 Task: Look for products in the category "Fragrance" from Kate's Magik only.
Action: Mouse moved to (371, 164)
Screenshot: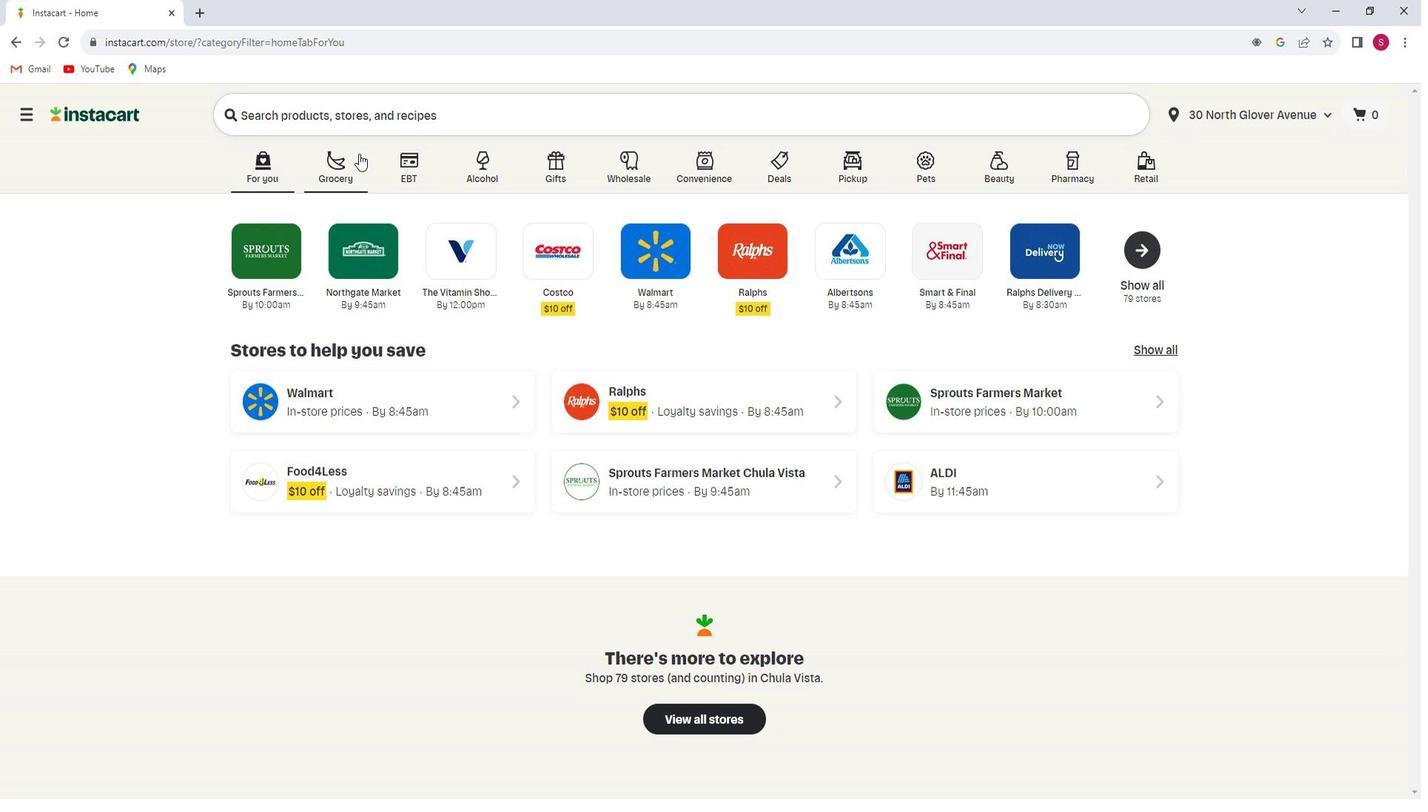 
Action: Mouse pressed left at (371, 164)
Screenshot: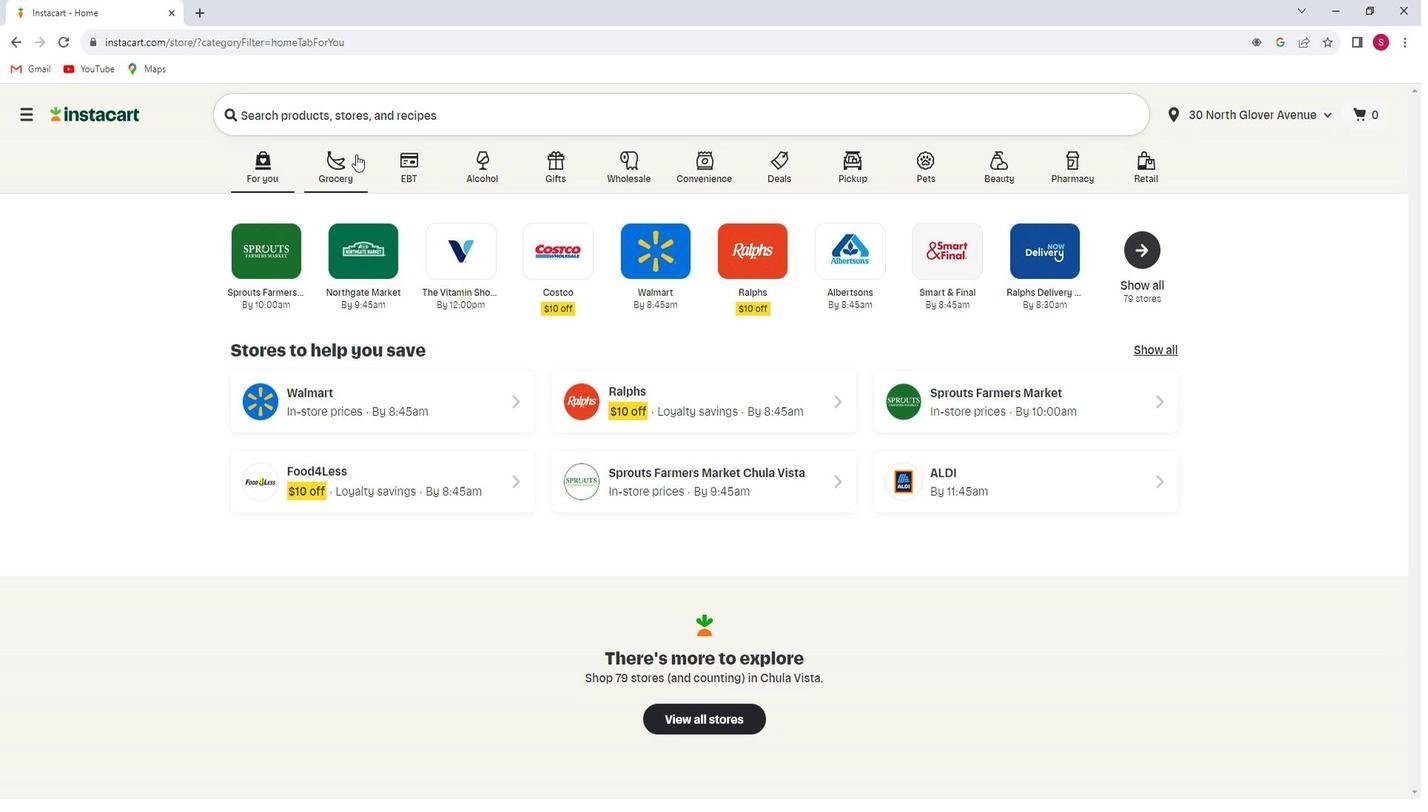 
Action: Mouse moved to (361, 429)
Screenshot: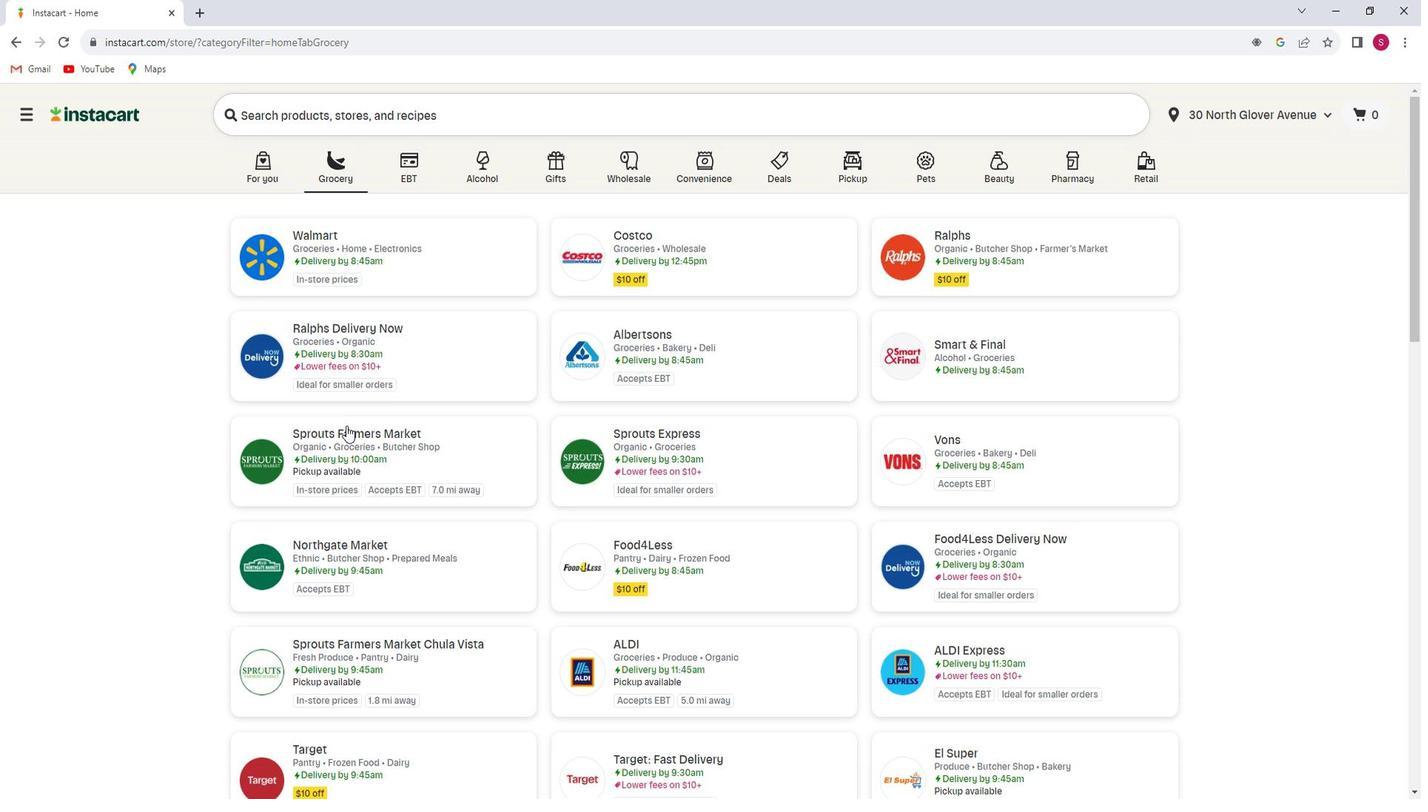 
Action: Mouse pressed left at (361, 429)
Screenshot: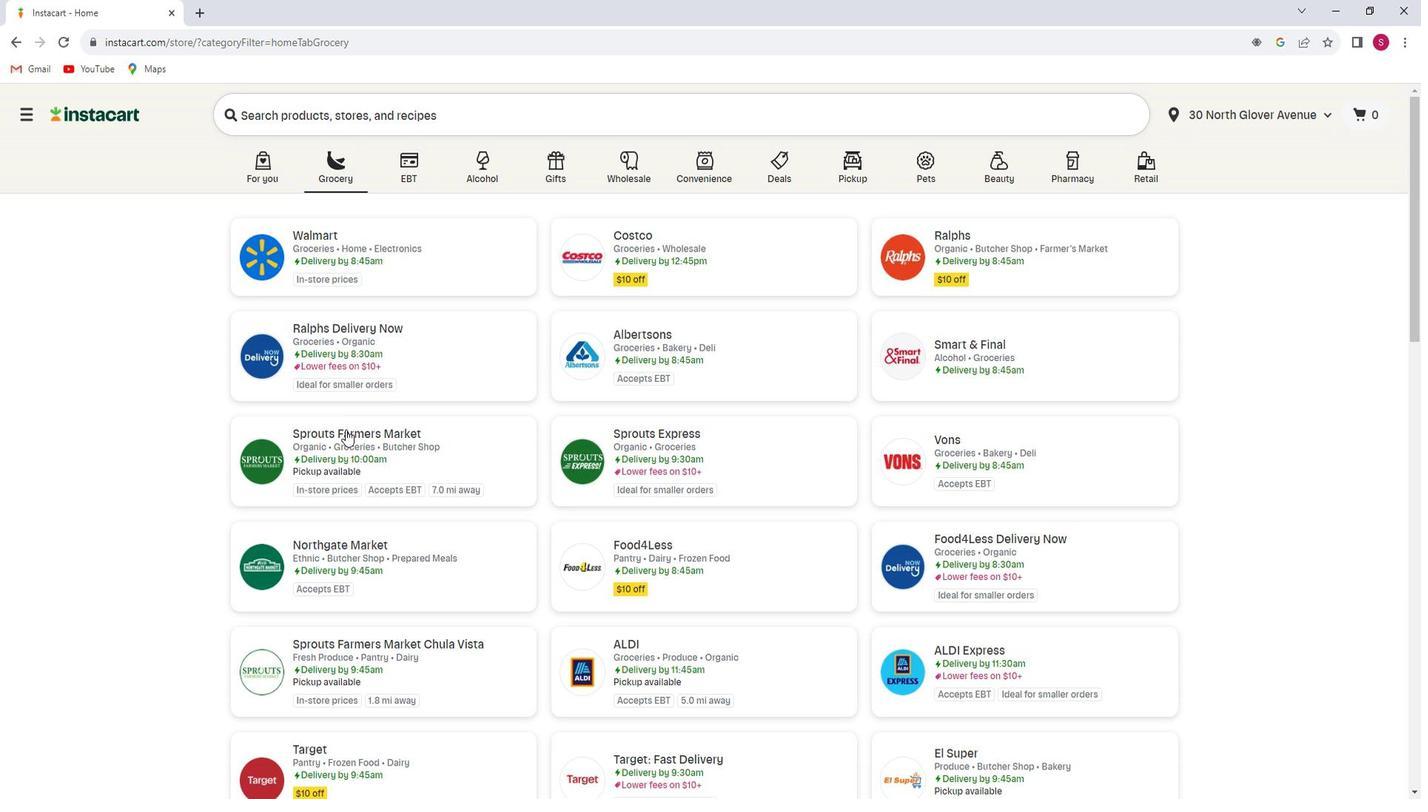 
Action: Mouse moved to (105, 502)
Screenshot: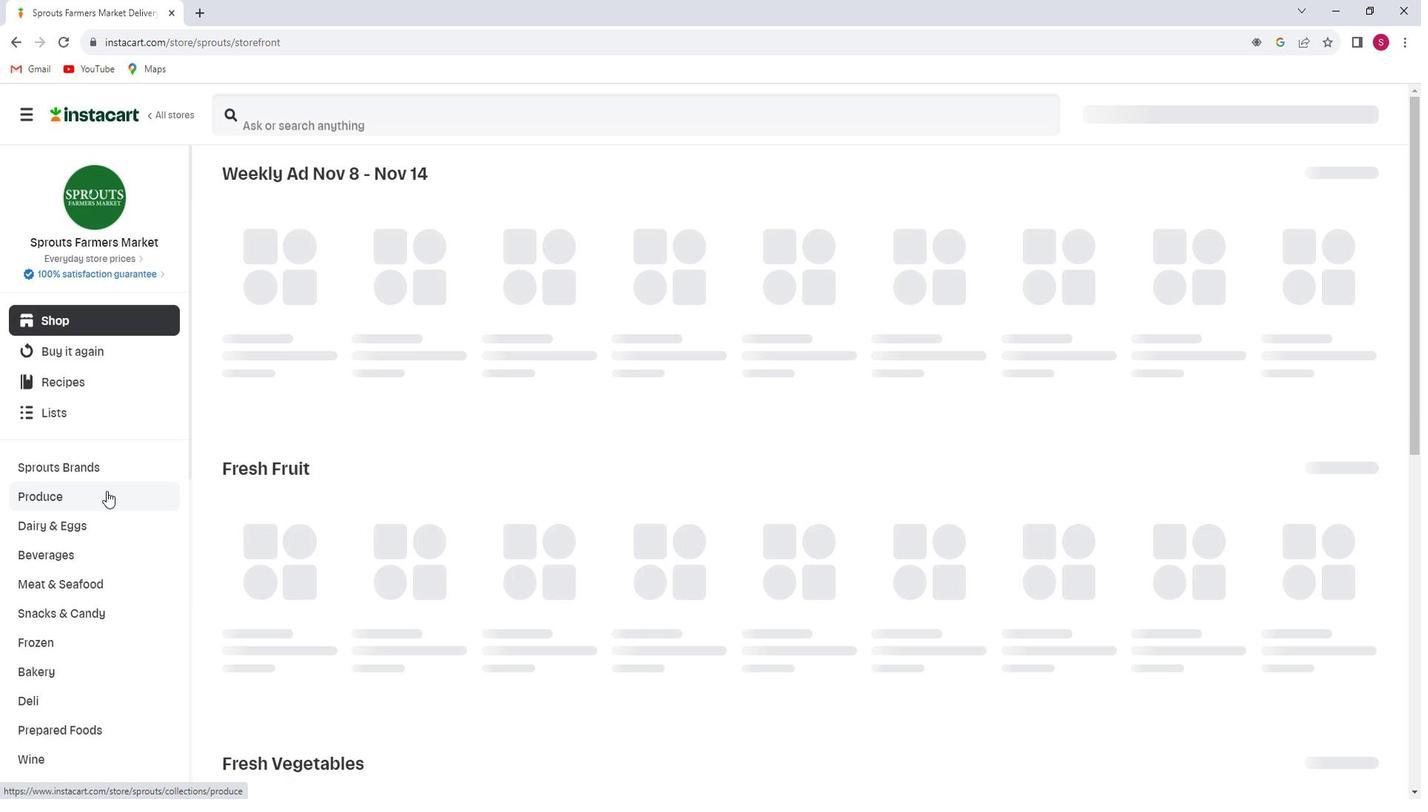 
Action: Mouse scrolled (105, 501) with delta (0, 0)
Screenshot: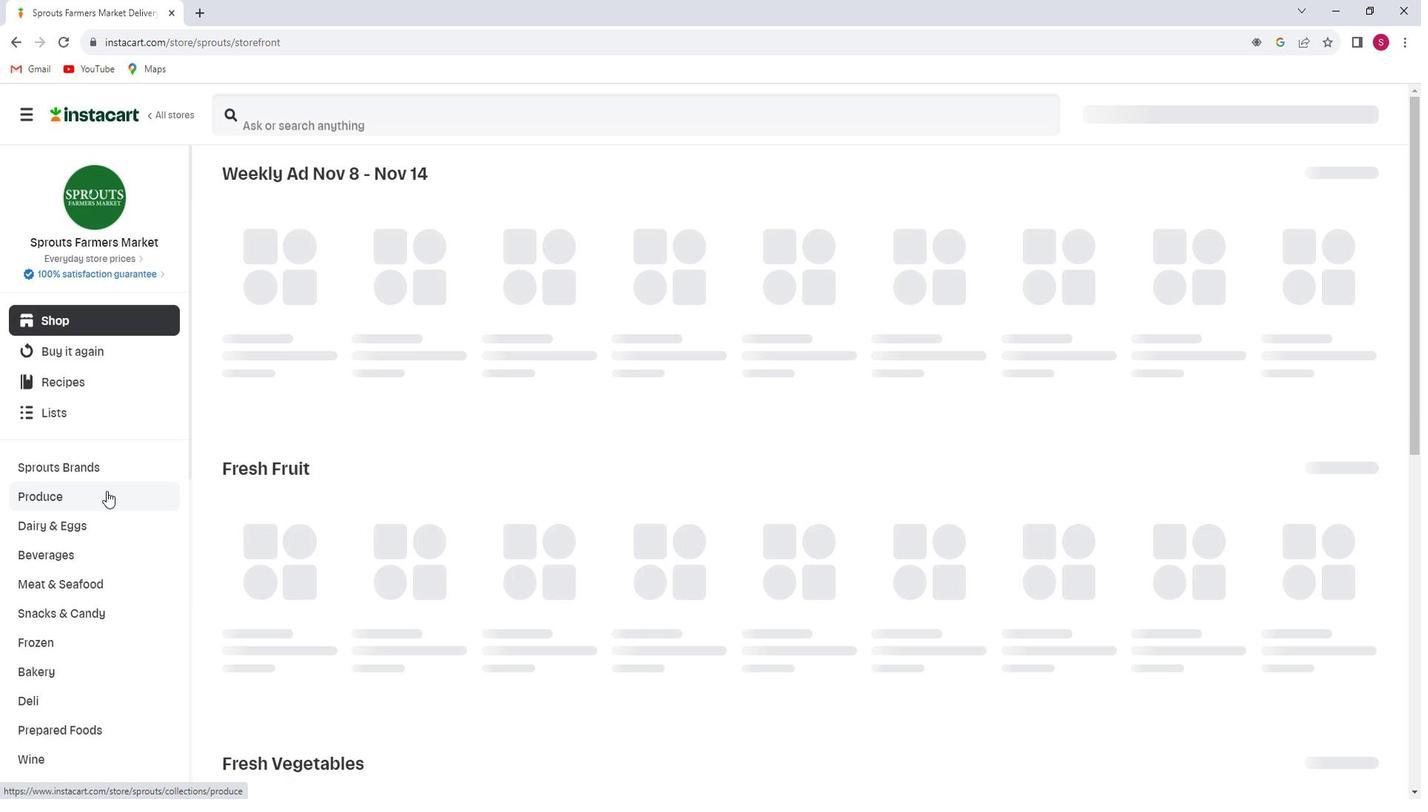 
Action: Mouse moved to (102, 508)
Screenshot: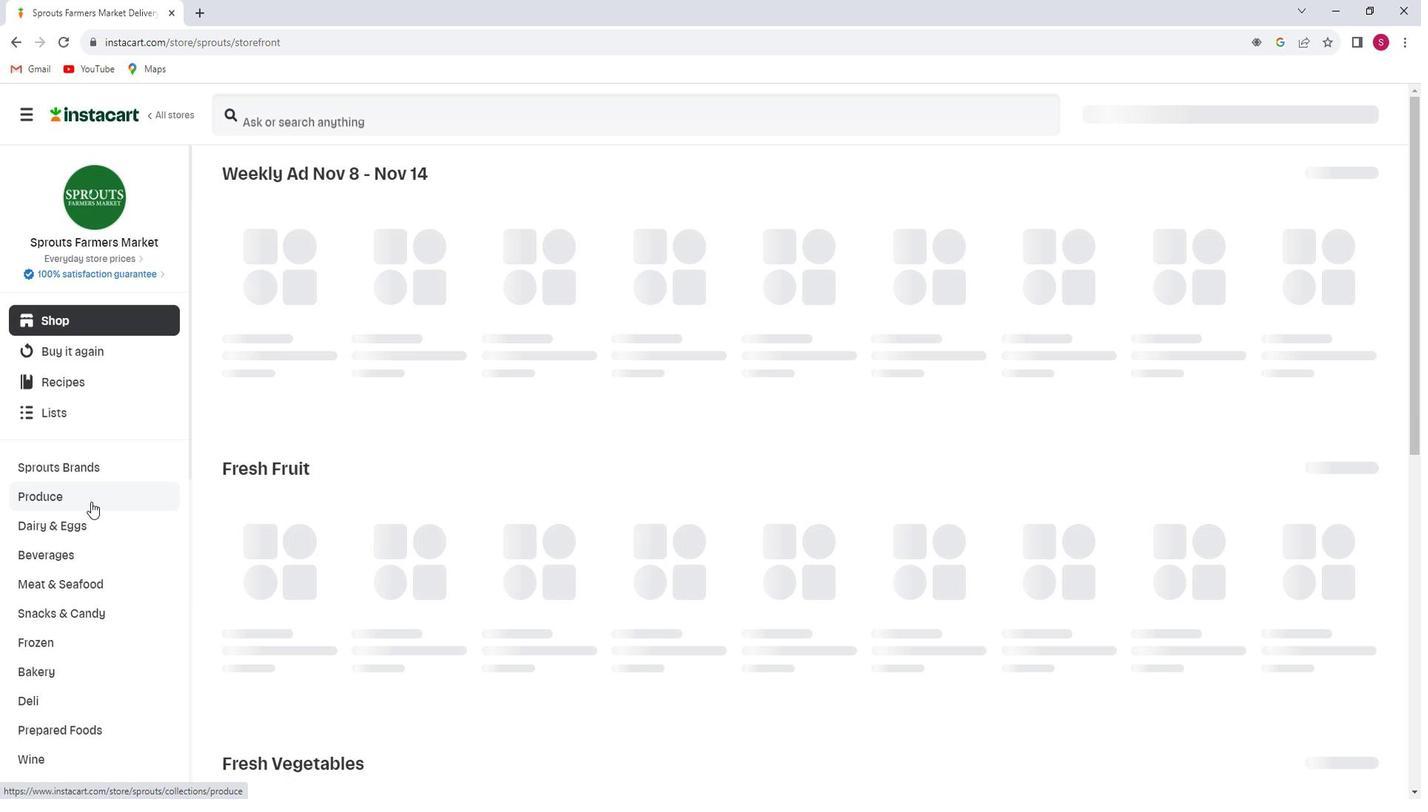 
Action: Mouse scrolled (102, 507) with delta (0, 0)
Screenshot: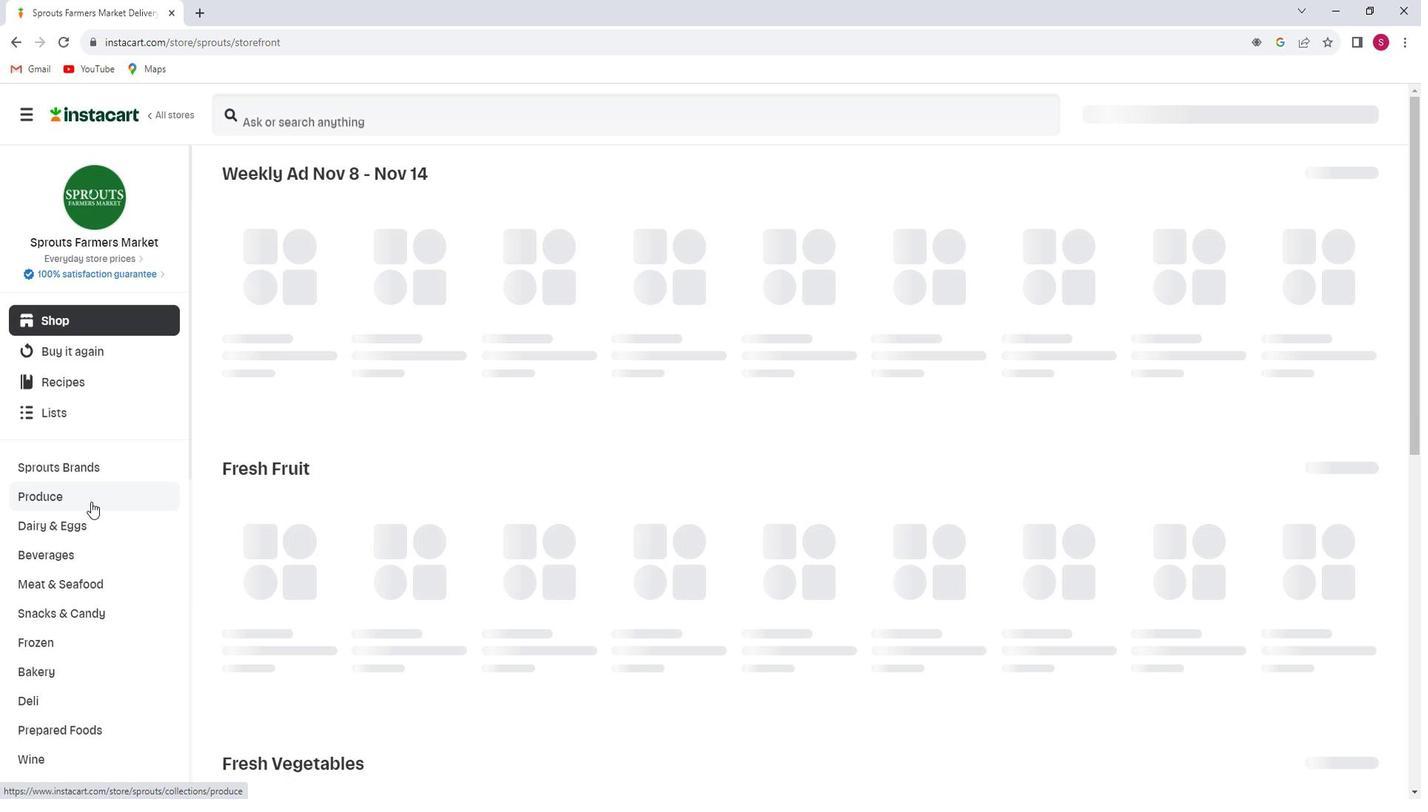 
Action: Mouse scrolled (102, 507) with delta (0, 0)
Screenshot: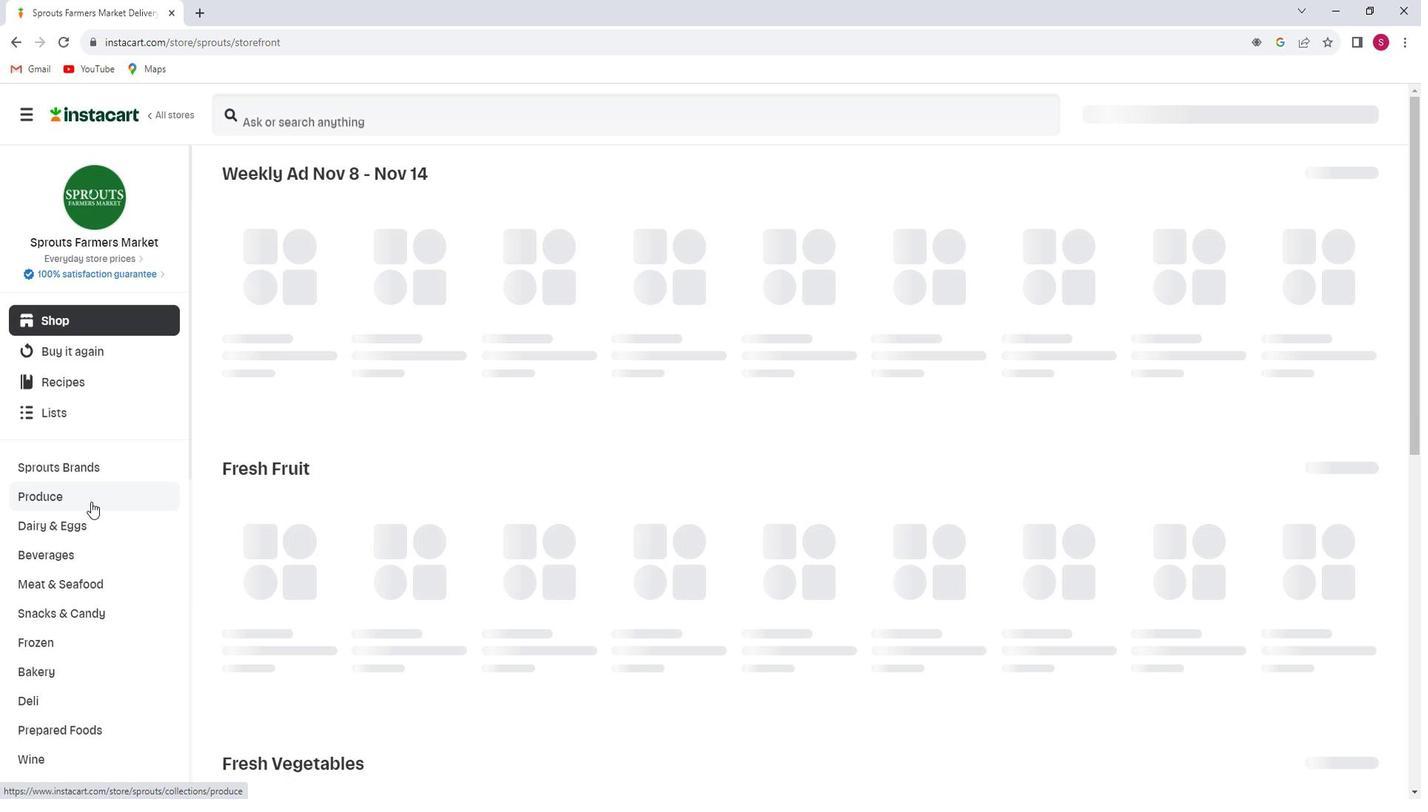 
Action: Mouse scrolled (102, 507) with delta (0, 0)
Screenshot: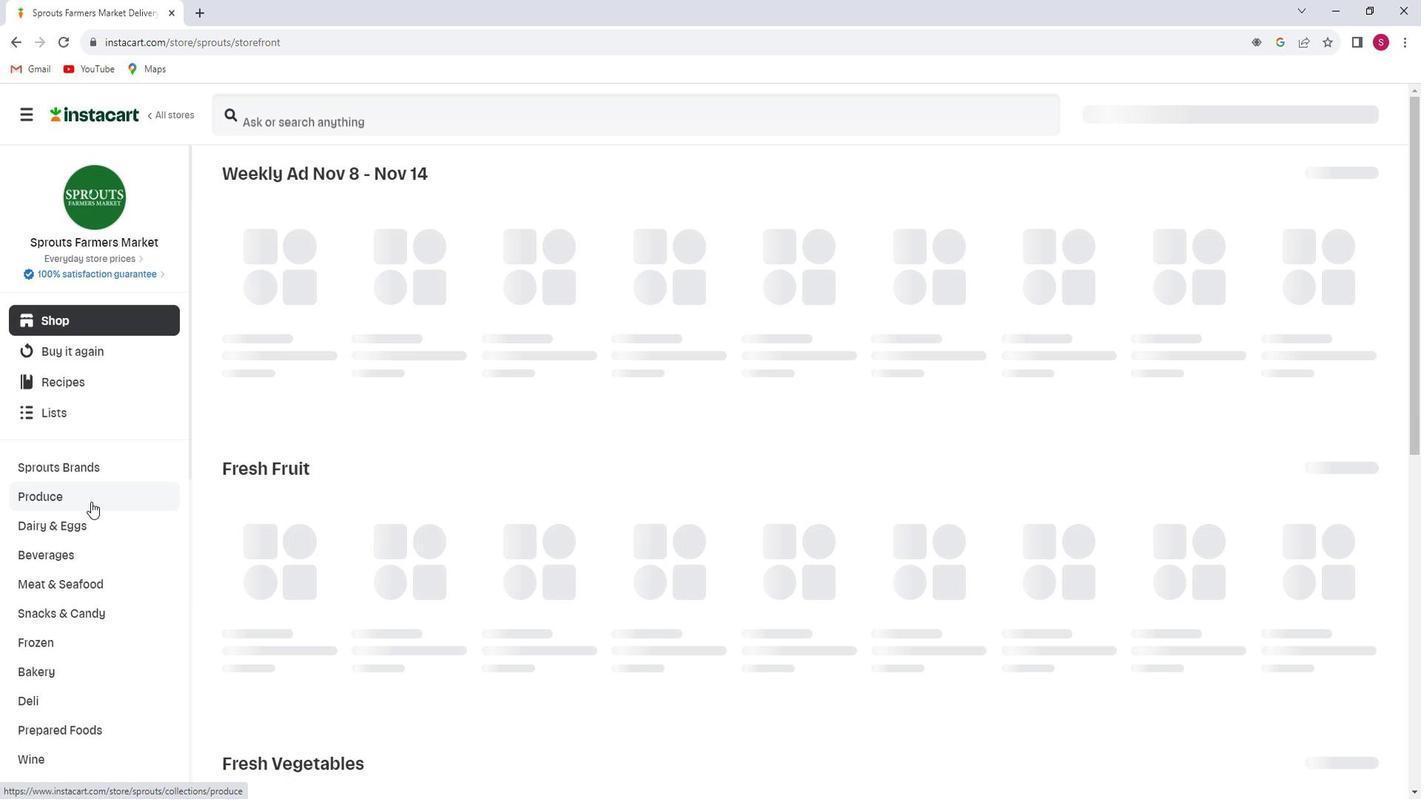 
Action: Mouse moved to (102, 509)
Screenshot: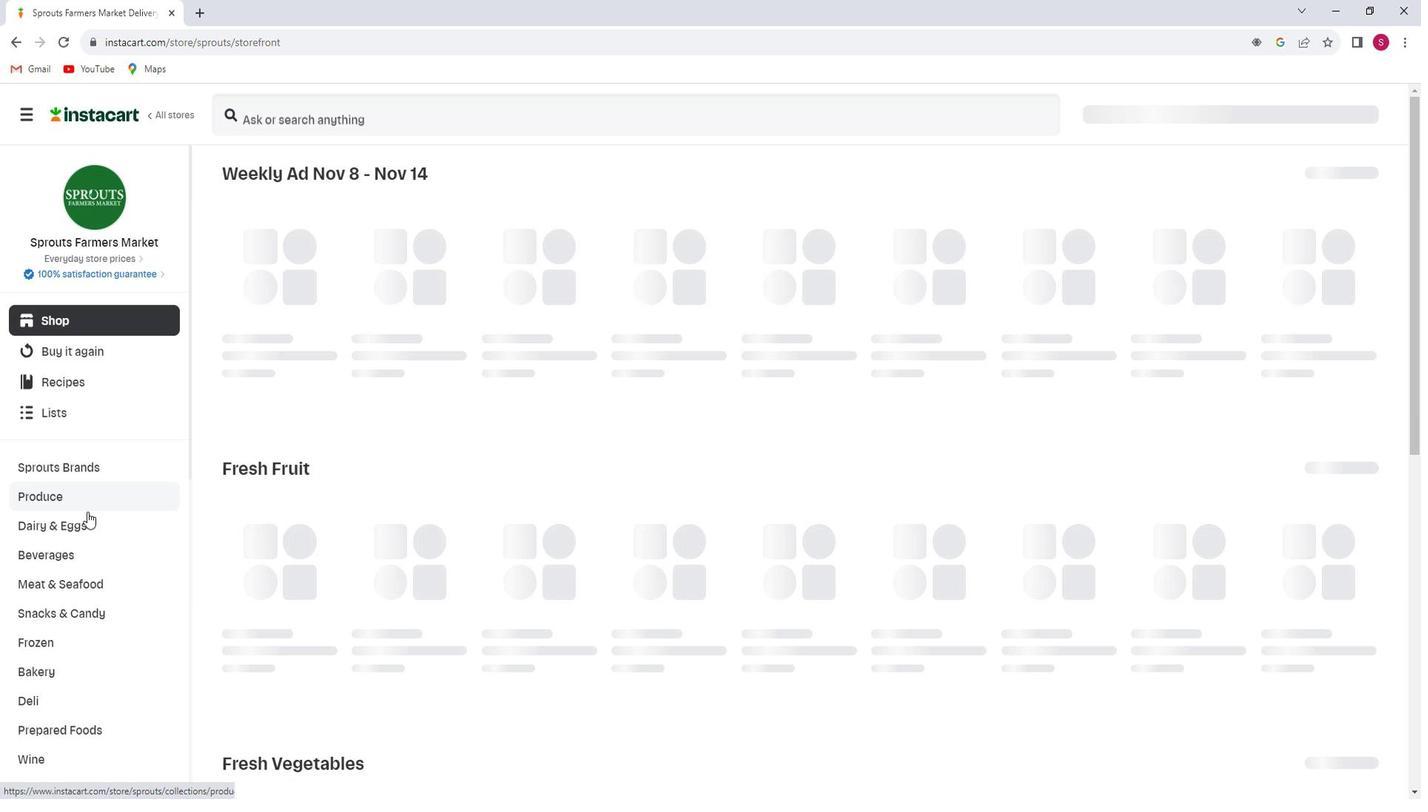 
Action: Mouse scrolled (102, 508) with delta (0, 0)
Screenshot: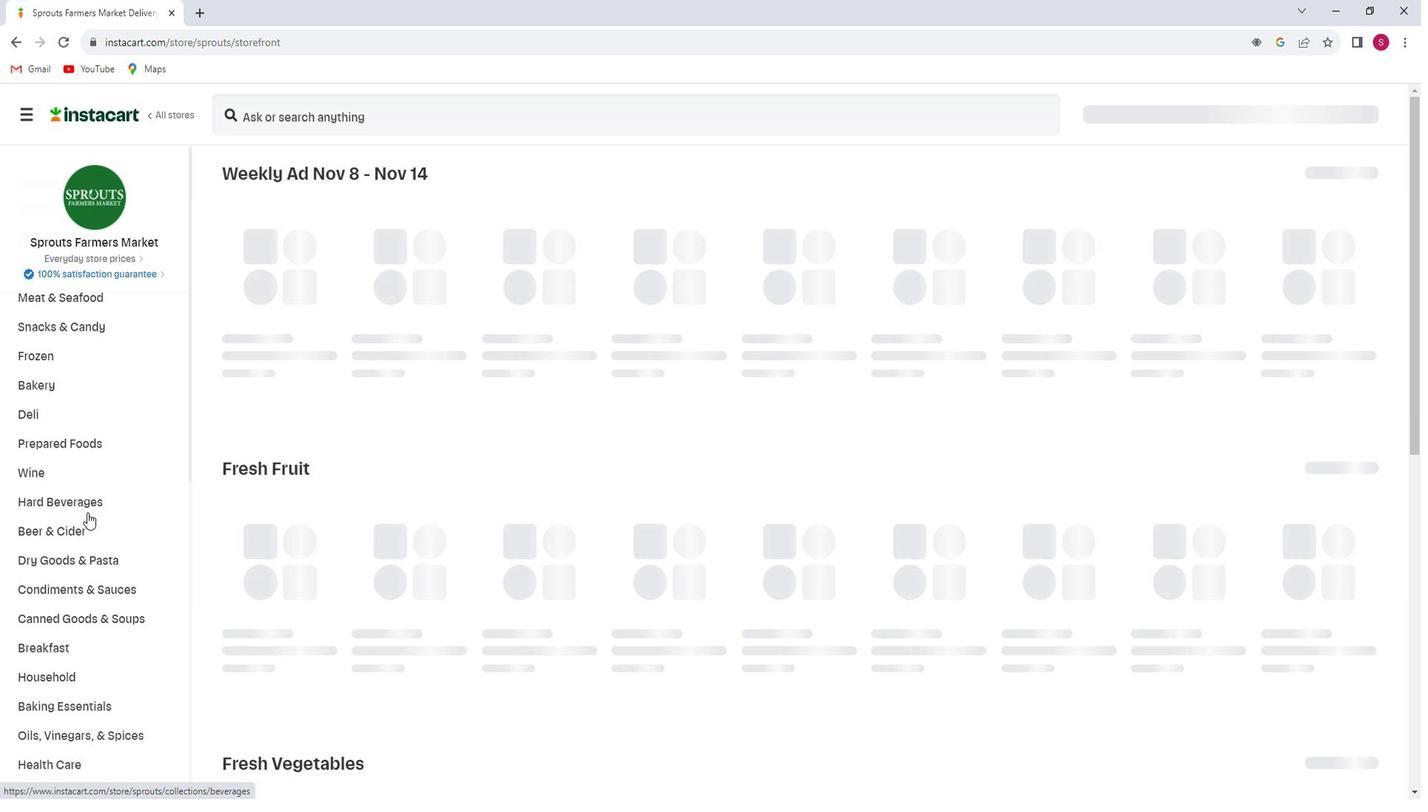 
Action: Mouse scrolled (102, 508) with delta (0, 0)
Screenshot: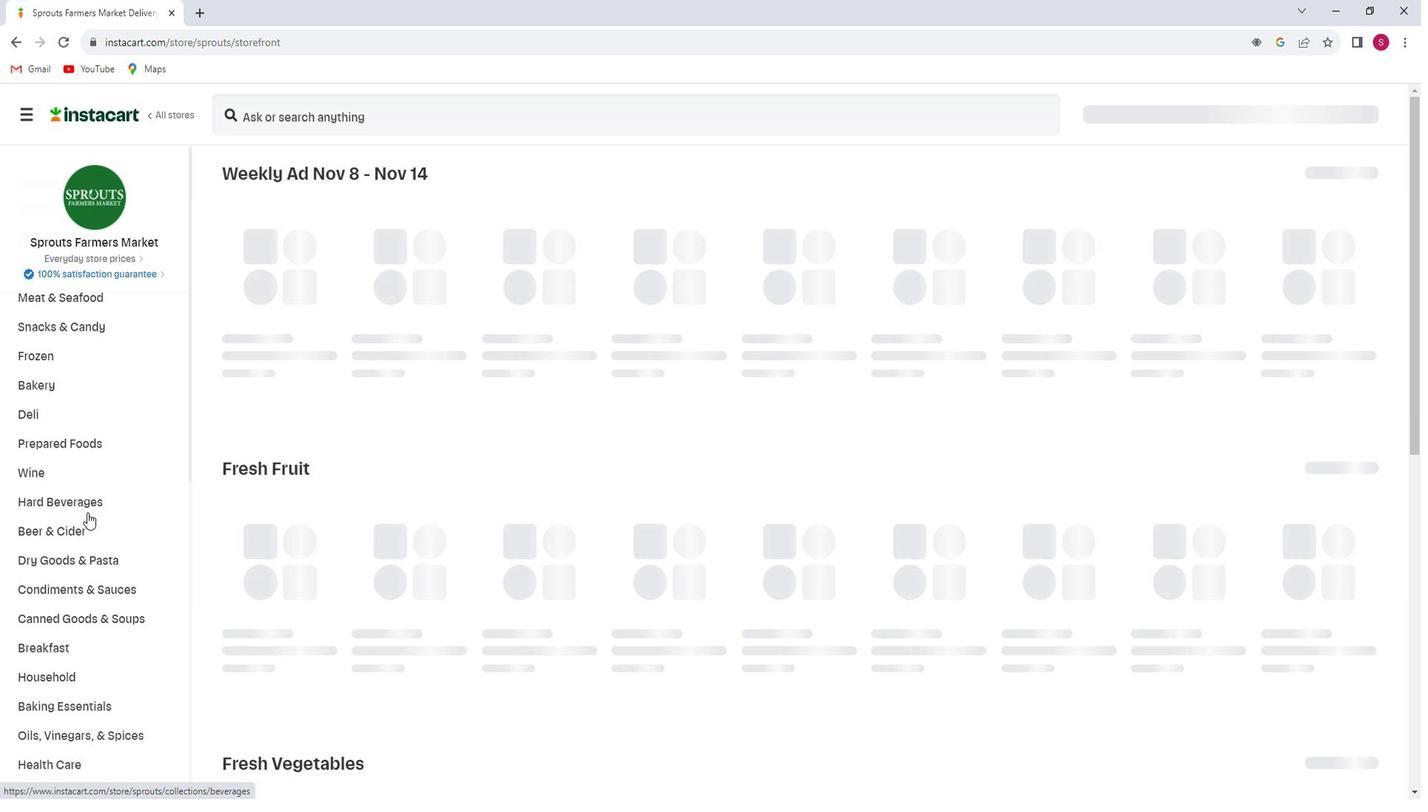 
Action: Mouse scrolled (102, 508) with delta (0, 0)
Screenshot: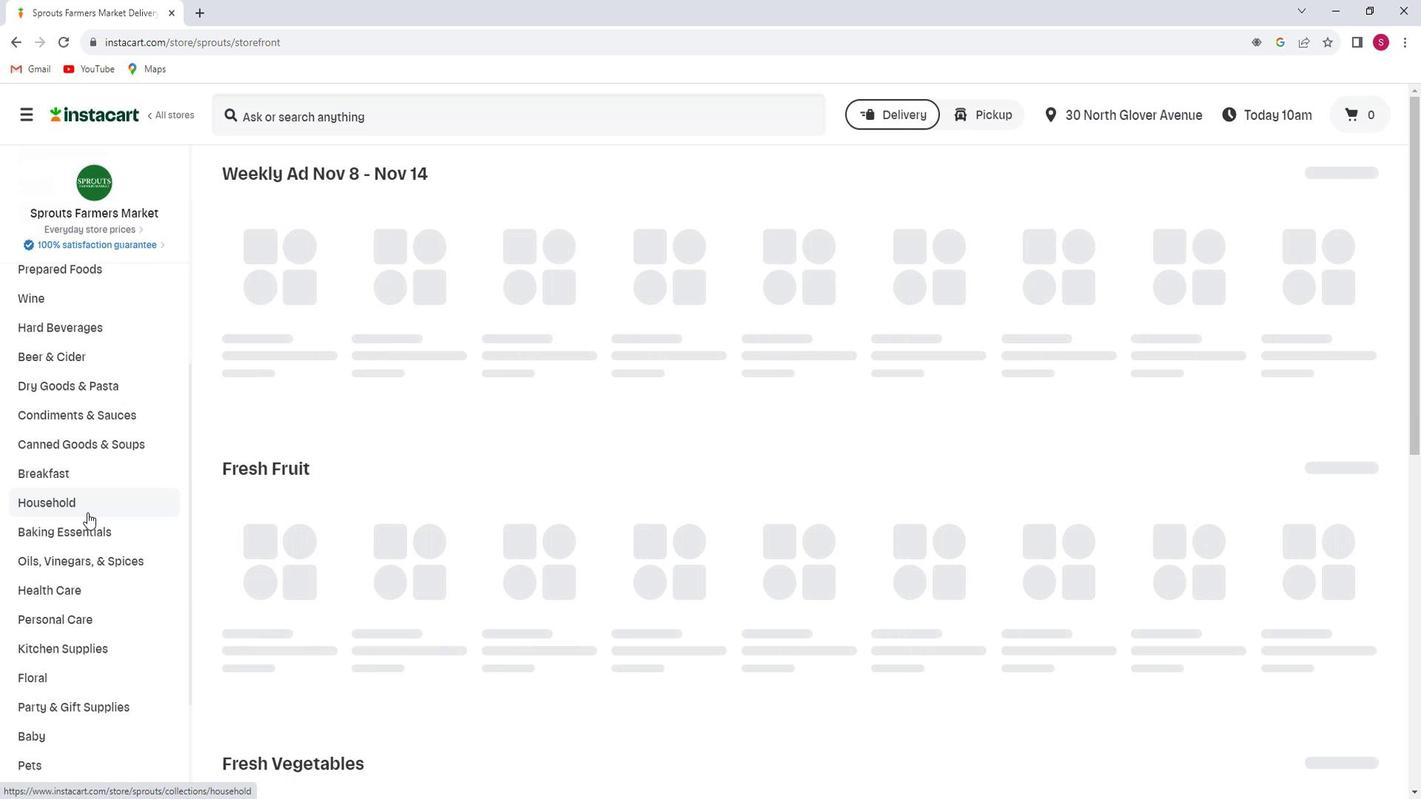 
Action: Mouse scrolled (102, 508) with delta (0, 0)
Screenshot: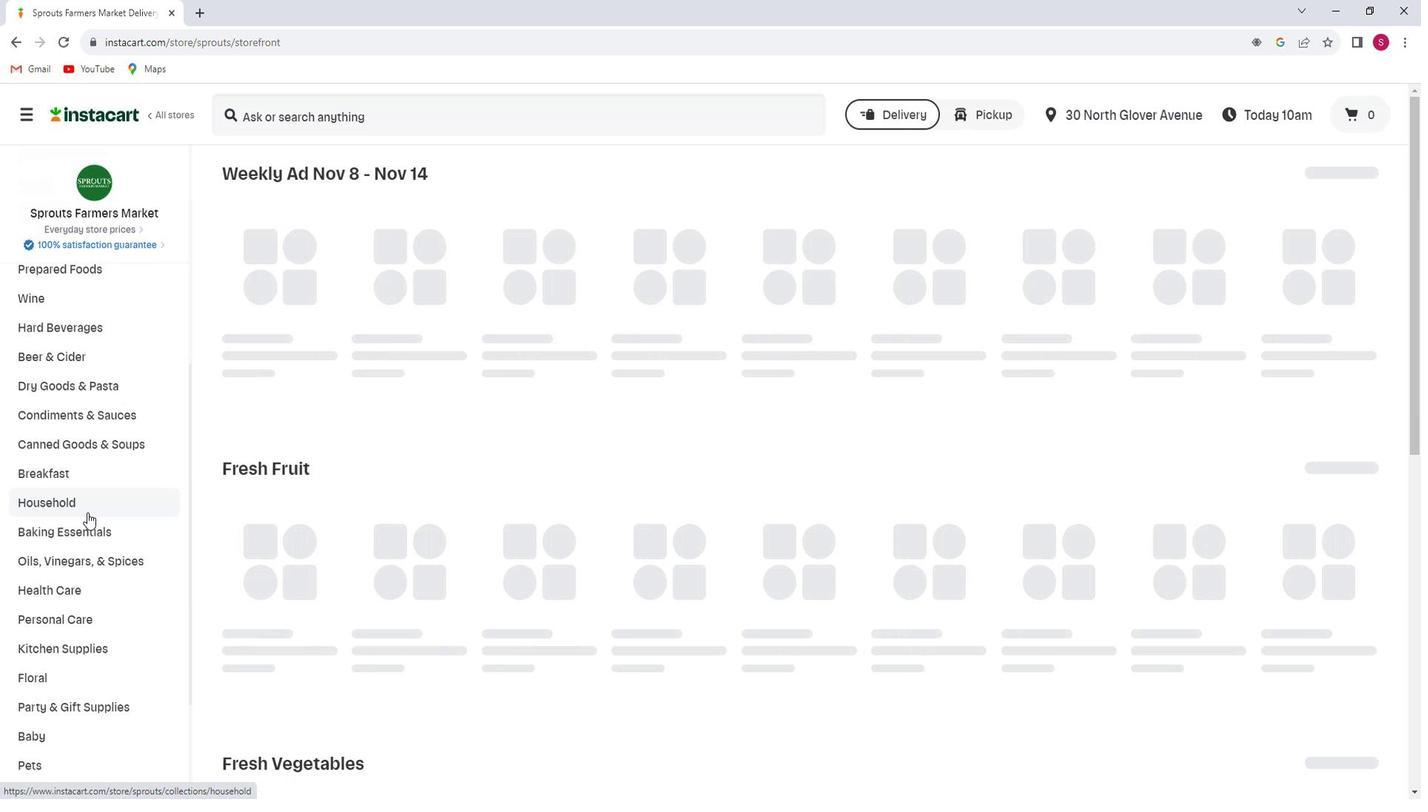 
Action: Mouse moved to (125, 464)
Screenshot: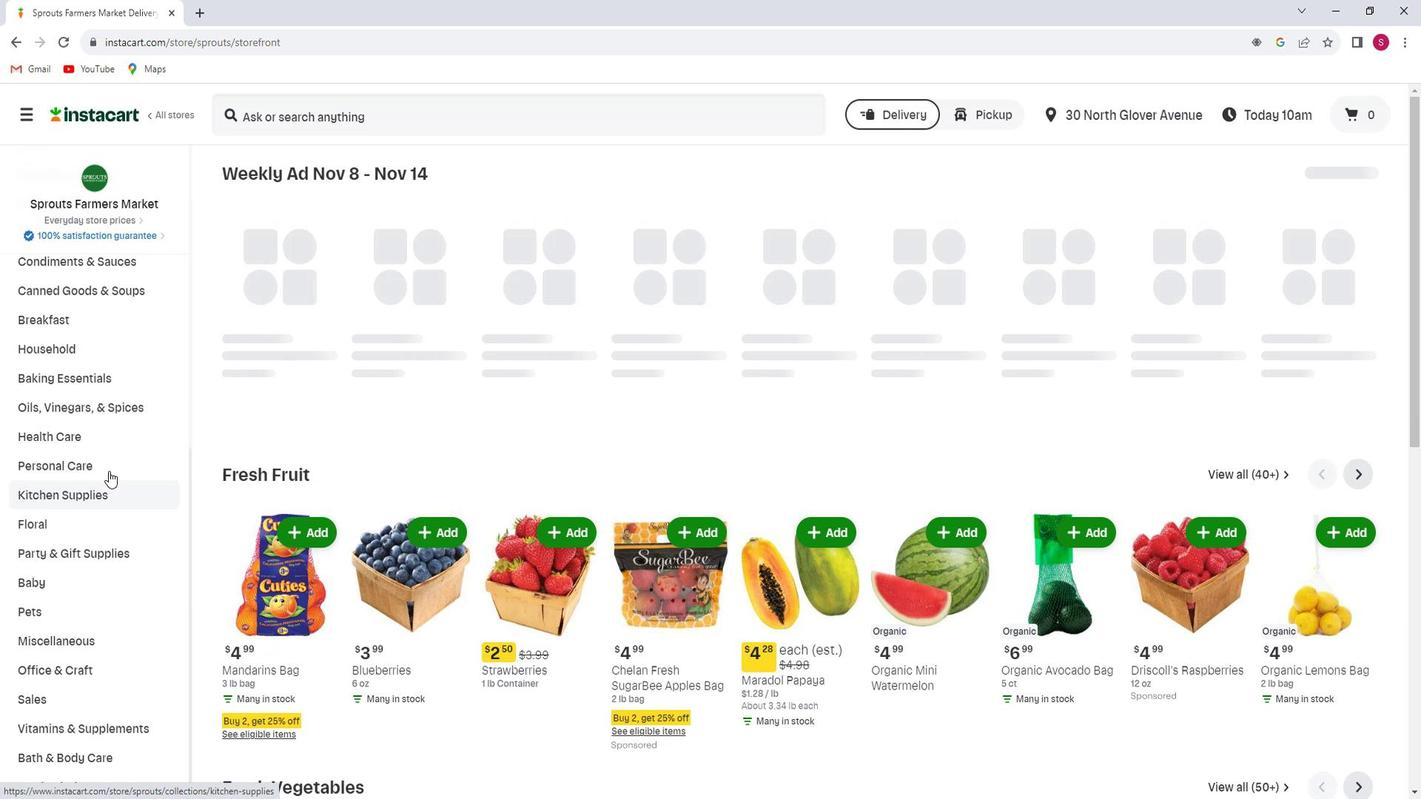 
Action: Mouse pressed left at (125, 464)
Screenshot: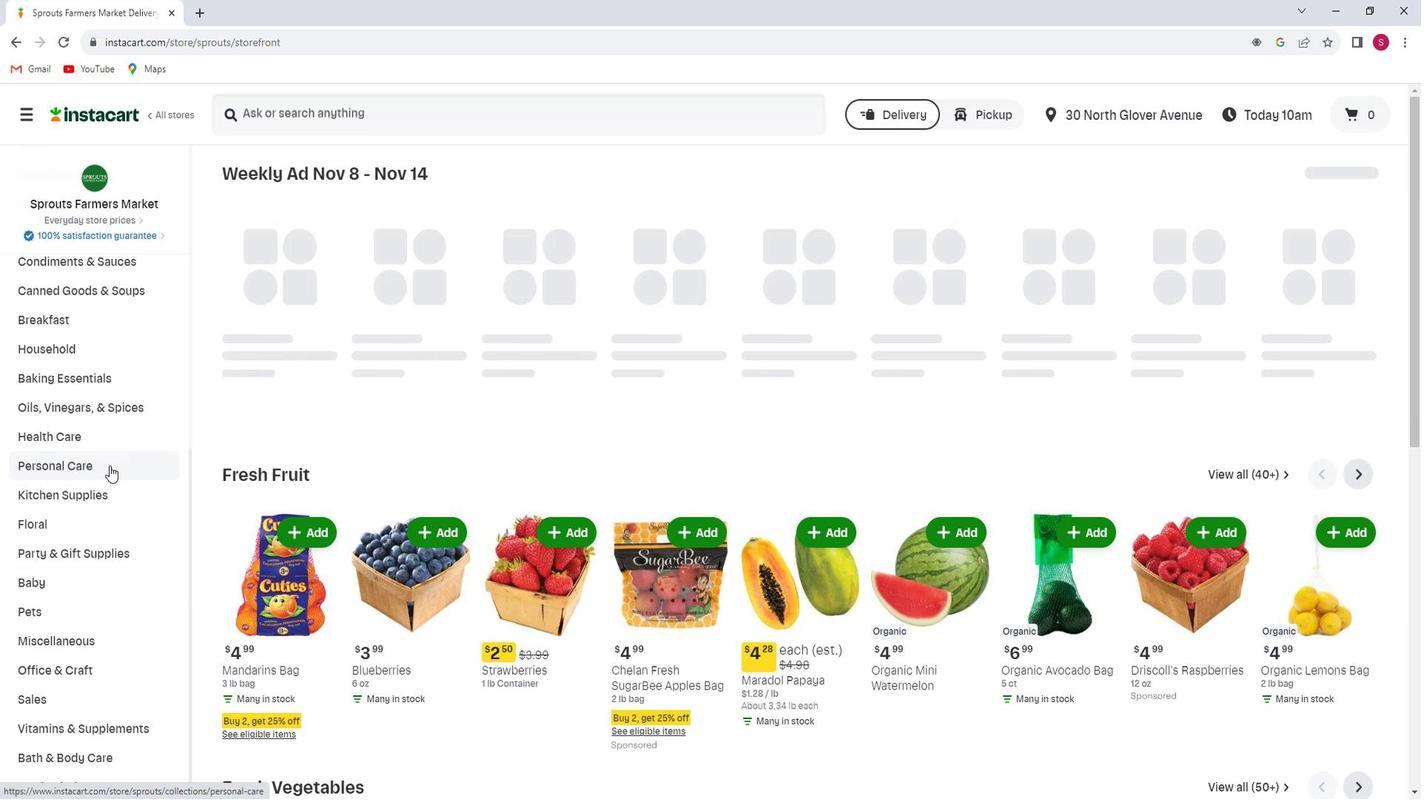 
Action: Mouse moved to (1284, 396)
Screenshot: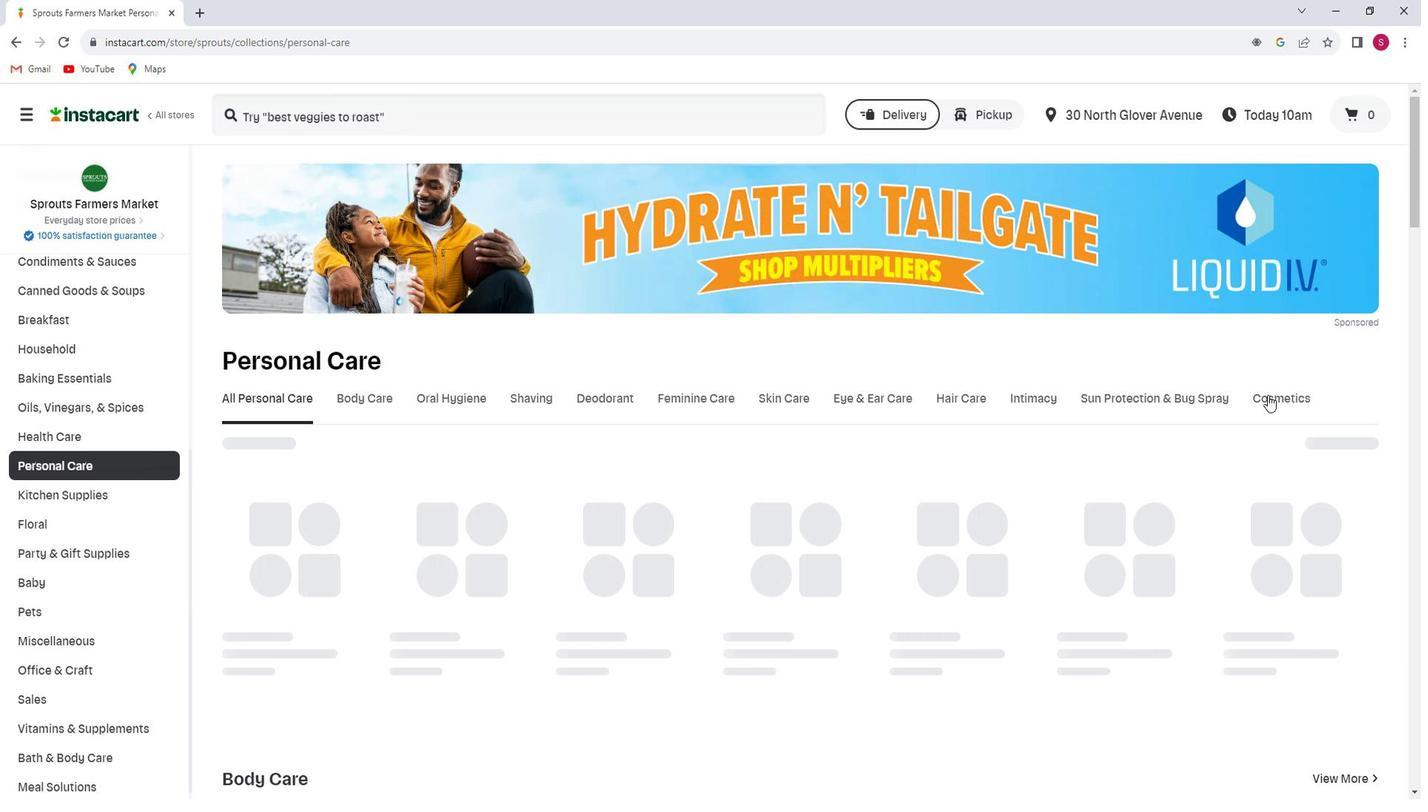 
Action: Mouse pressed left at (1284, 396)
Screenshot: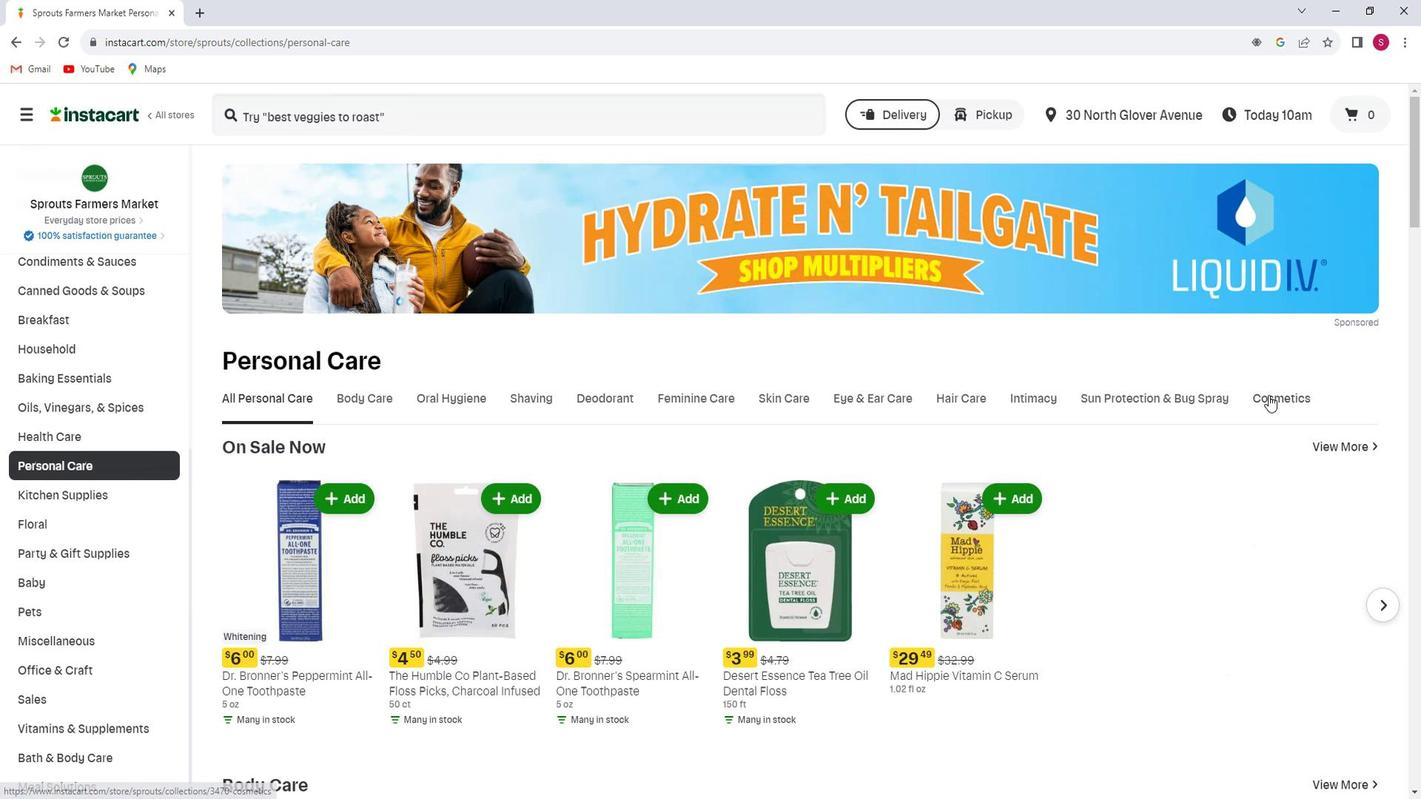 
Action: Mouse moved to (581, 299)
Screenshot: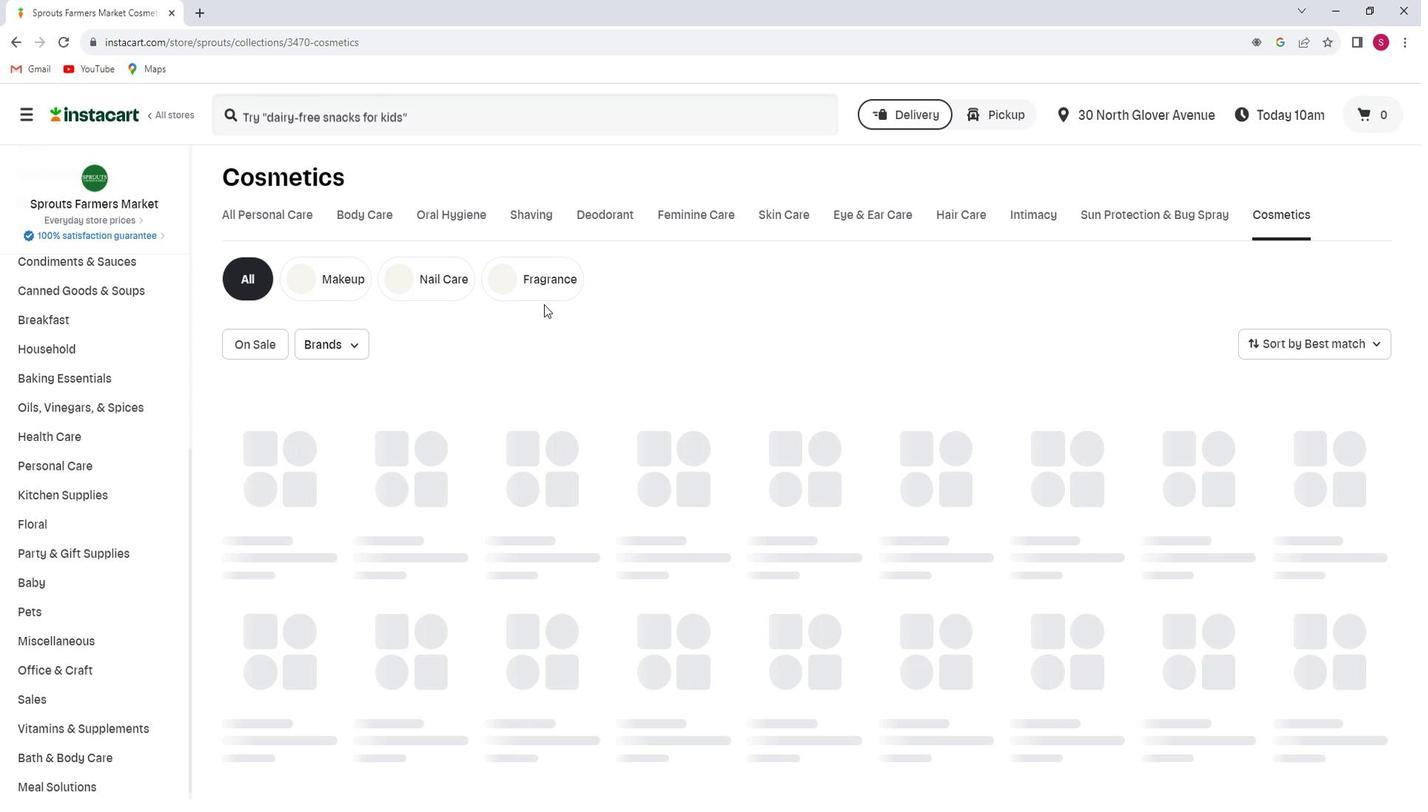 
Action: Mouse pressed left at (581, 299)
Screenshot: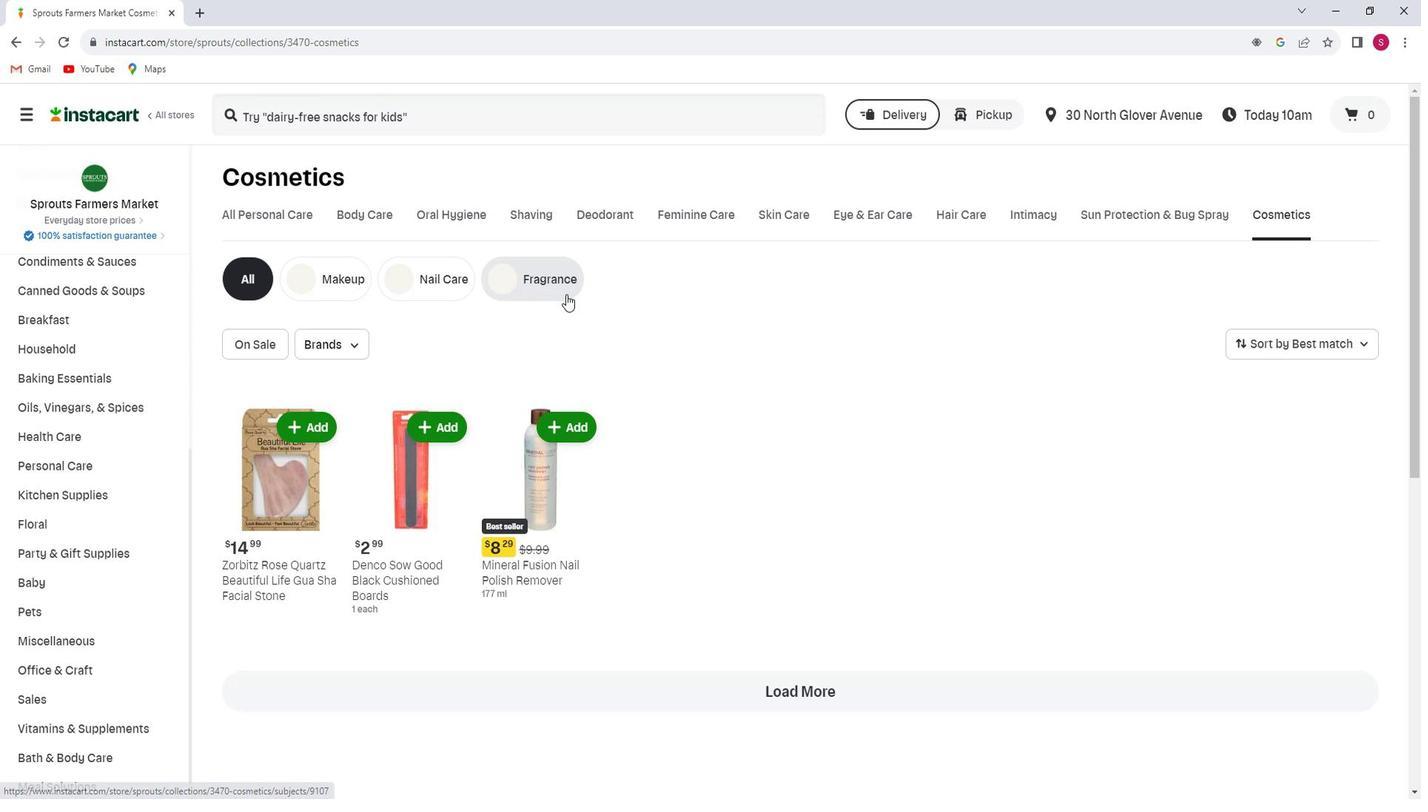 
Action: Mouse moved to (358, 349)
Screenshot: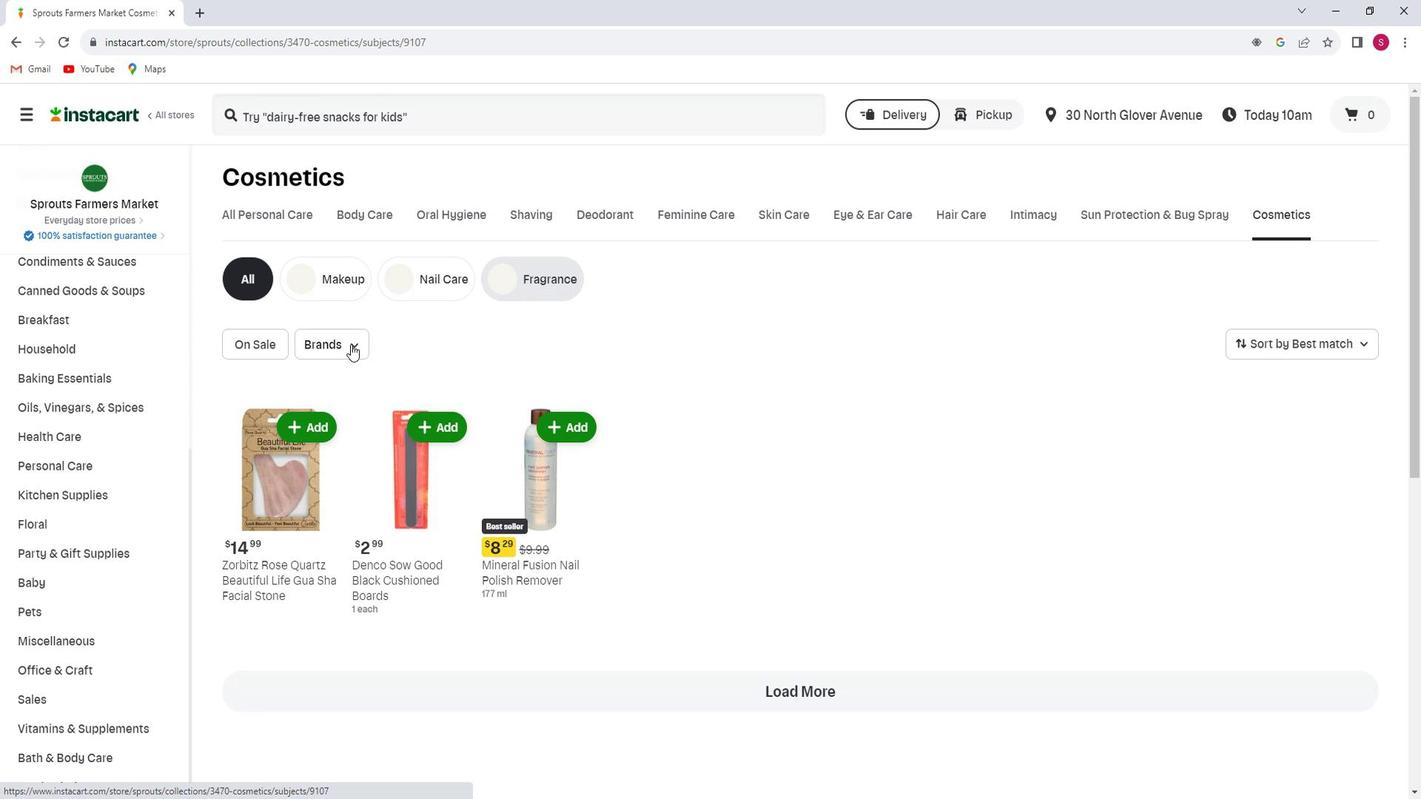 
Action: Mouse pressed left at (358, 349)
Screenshot: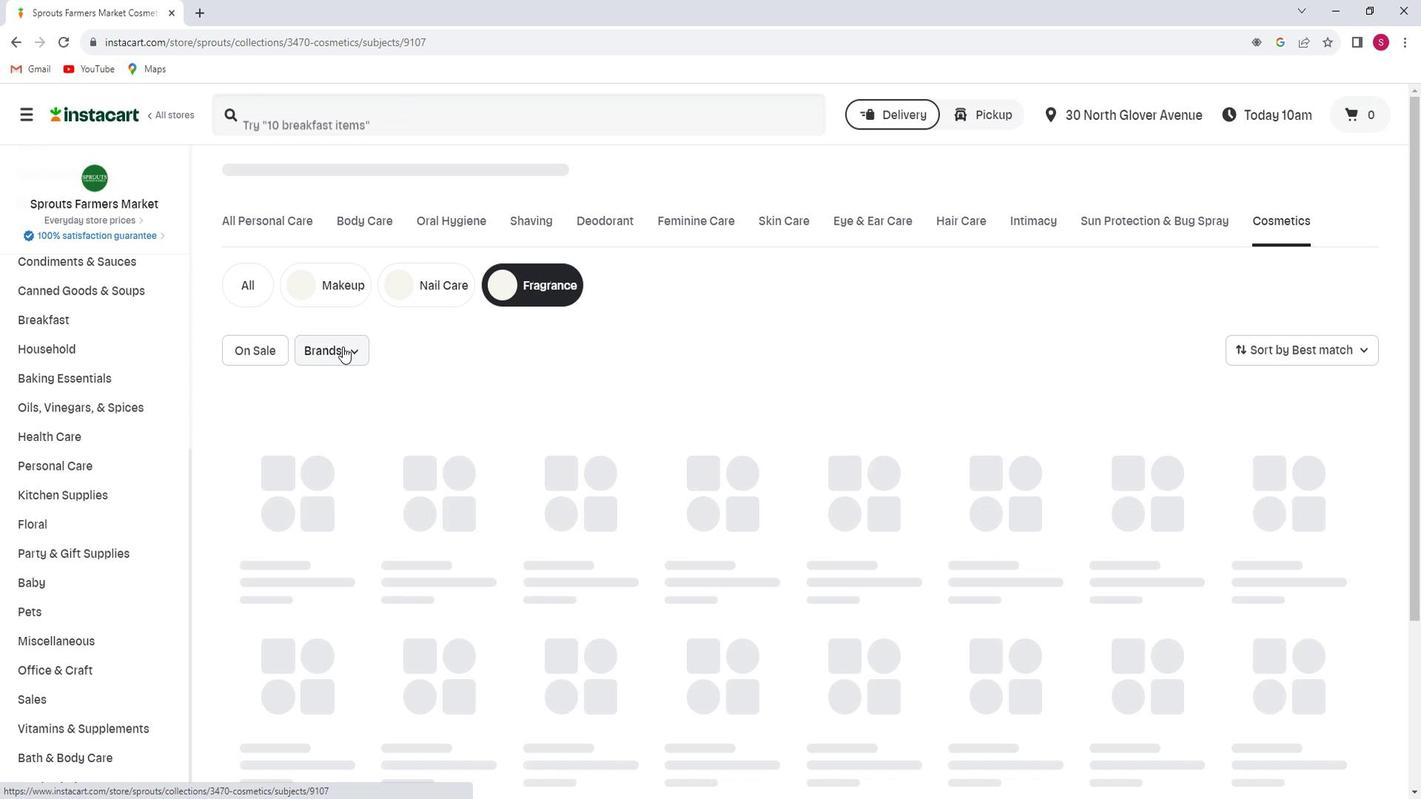 
Action: Mouse moved to (361, 398)
Screenshot: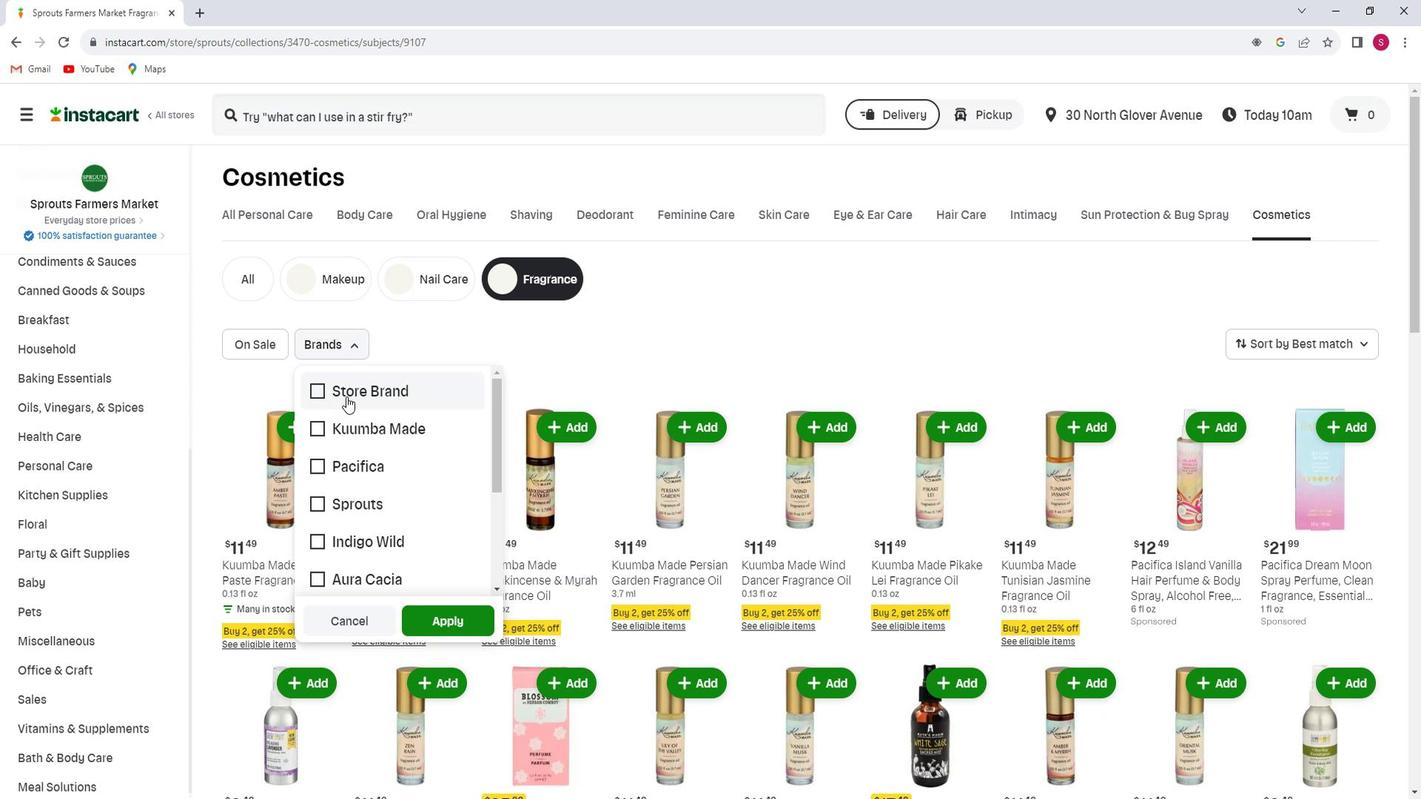 
Action: Mouse scrolled (361, 397) with delta (0, 0)
Screenshot: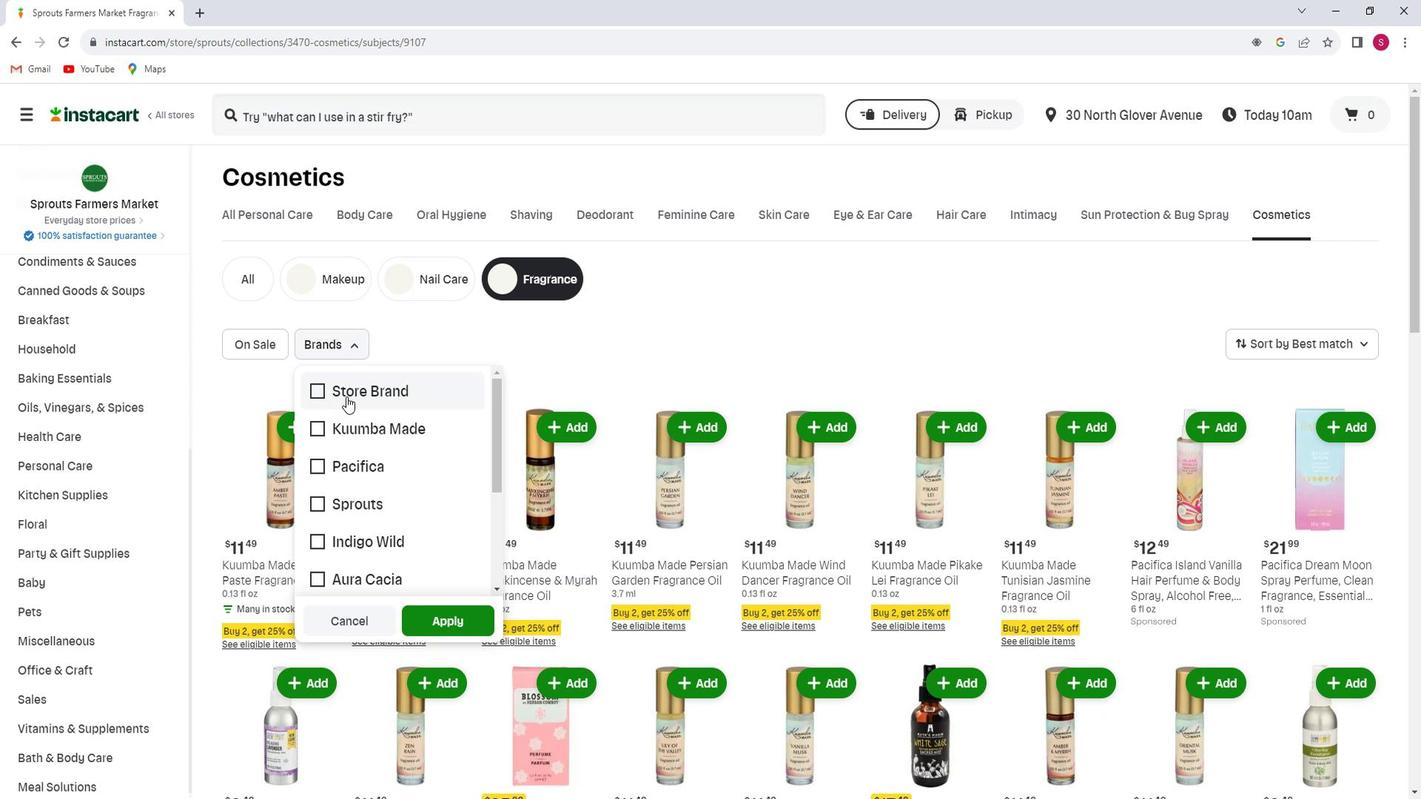 
Action: Mouse moved to (345, 424)
Screenshot: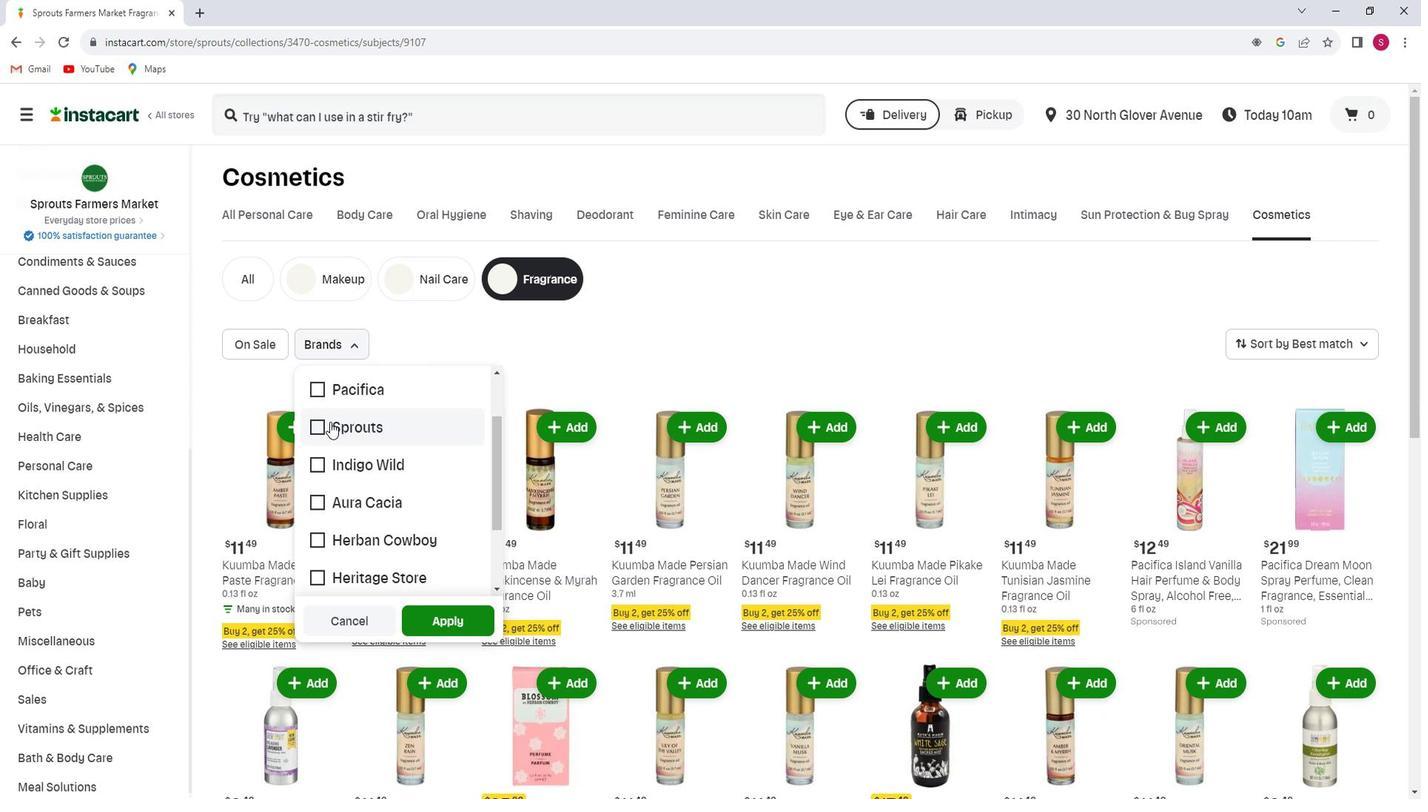 
Action: Mouse scrolled (345, 424) with delta (0, 0)
Screenshot: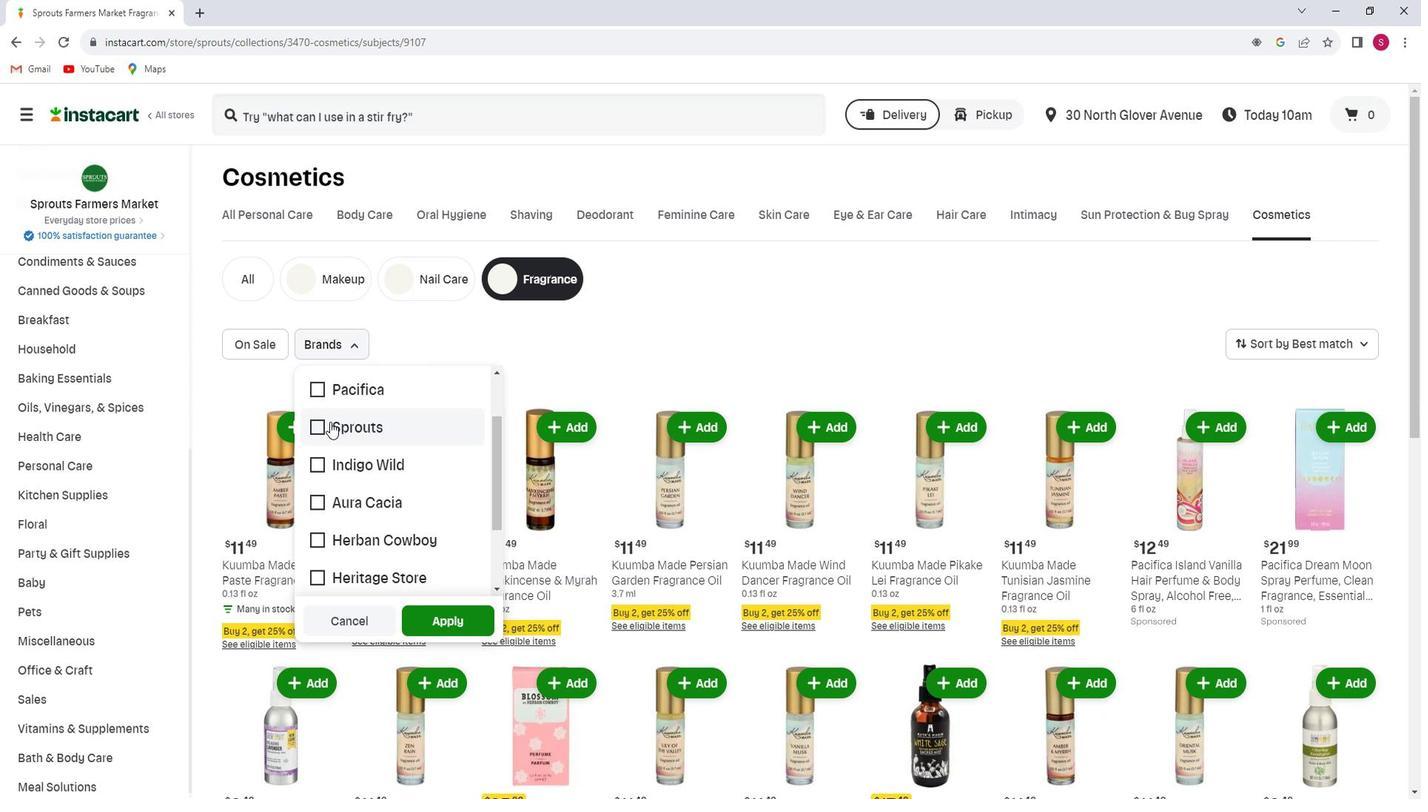 
Action: Mouse scrolled (345, 424) with delta (0, 0)
Screenshot: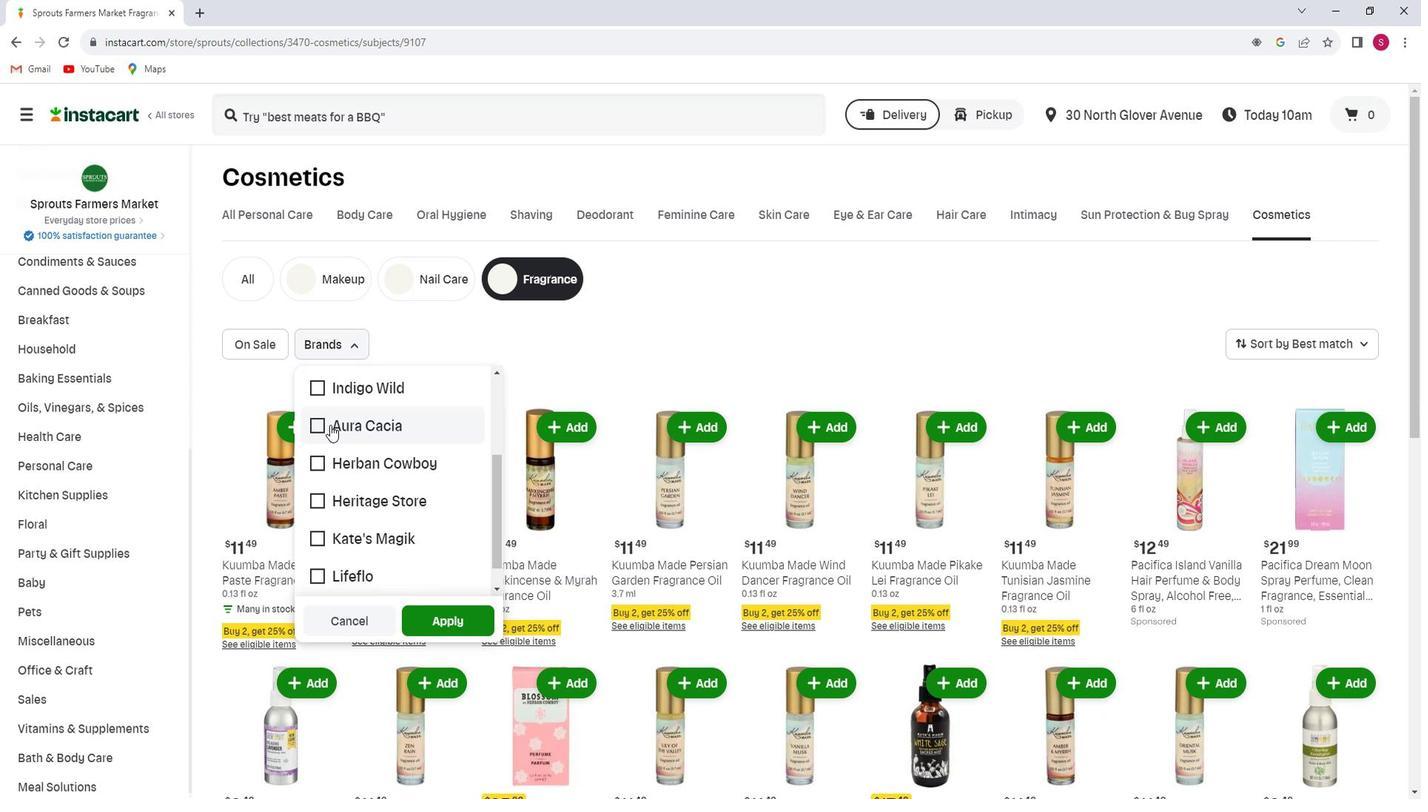 
Action: Mouse moved to (335, 502)
Screenshot: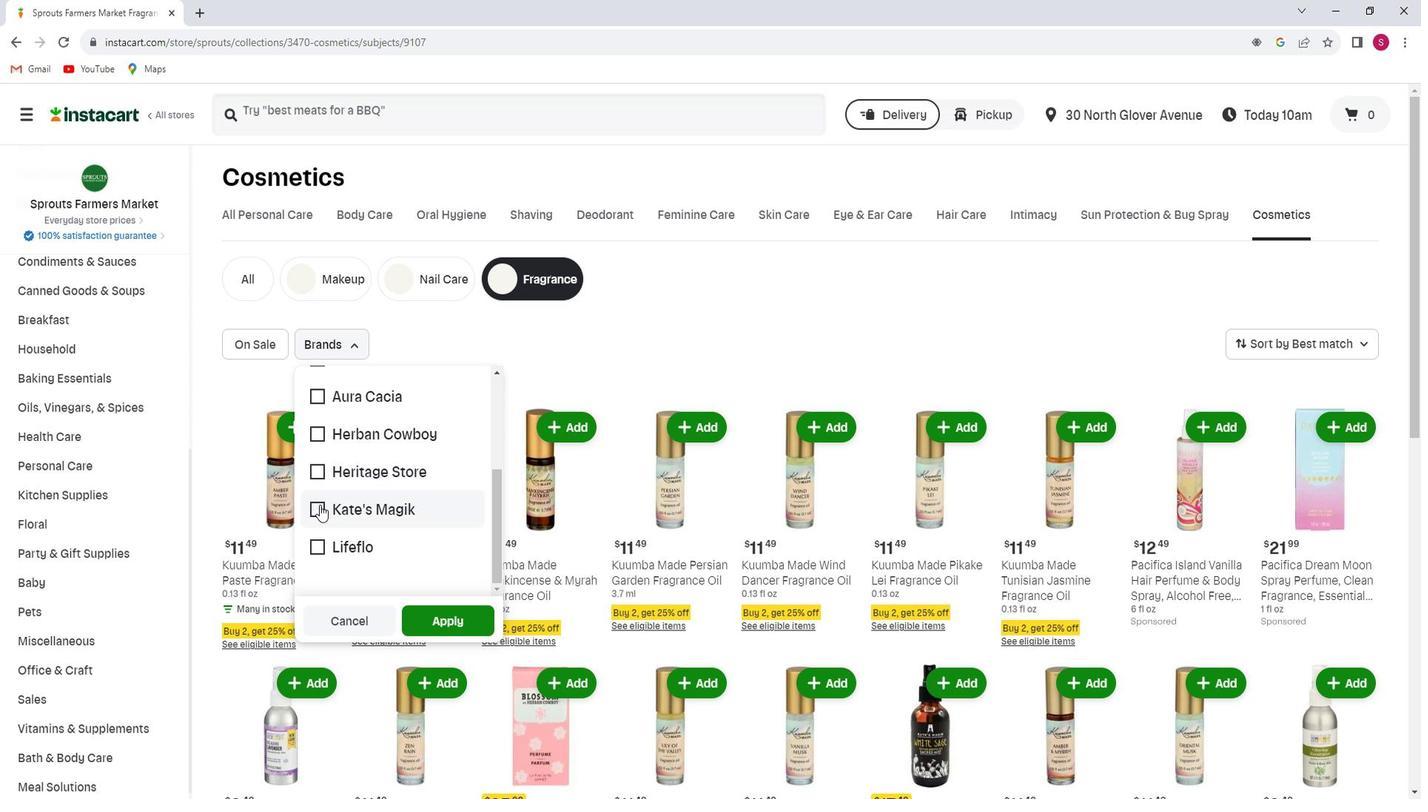 
Action: Mouse pressed left at (335, 502)
Screenshot: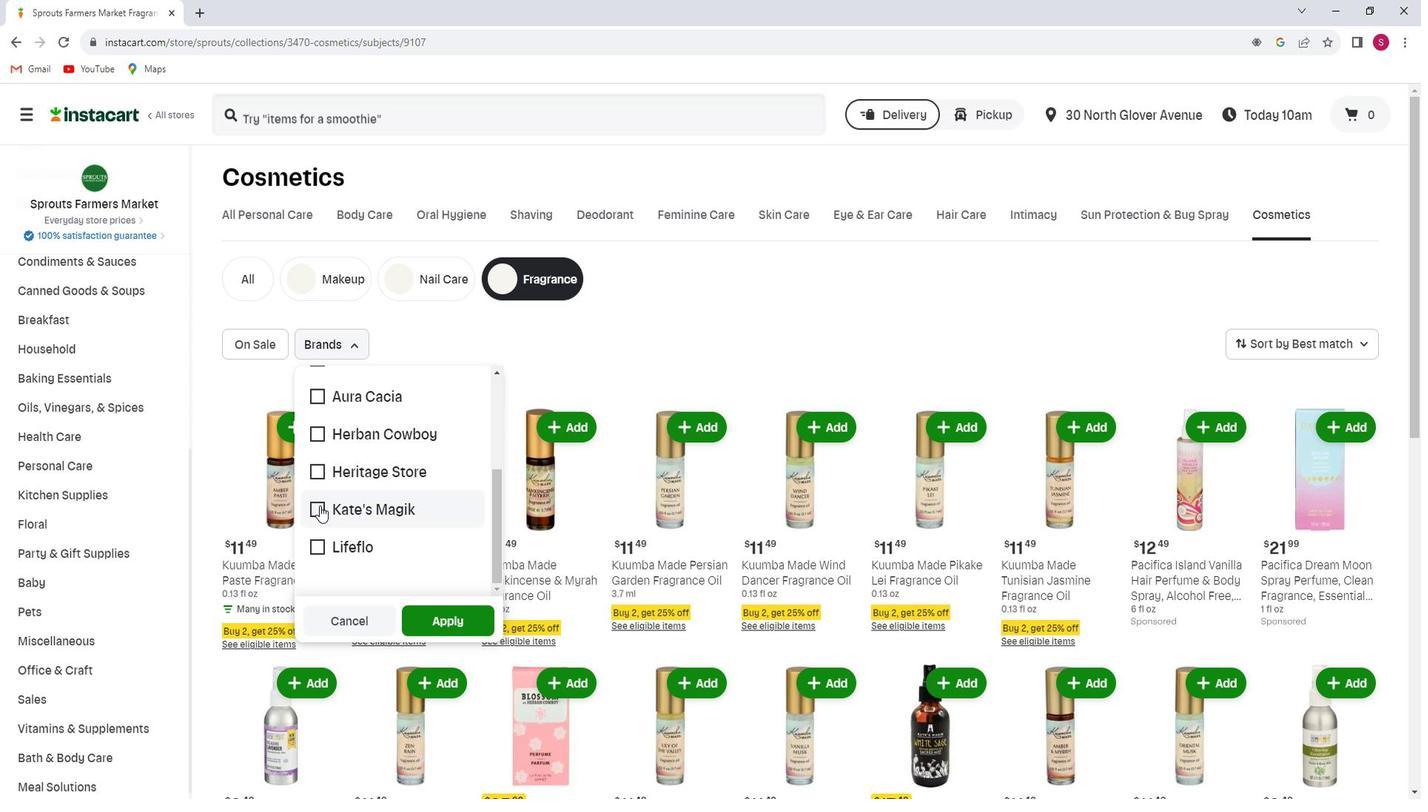 
Action: Mouse moved to (451, 607)
Screenshot: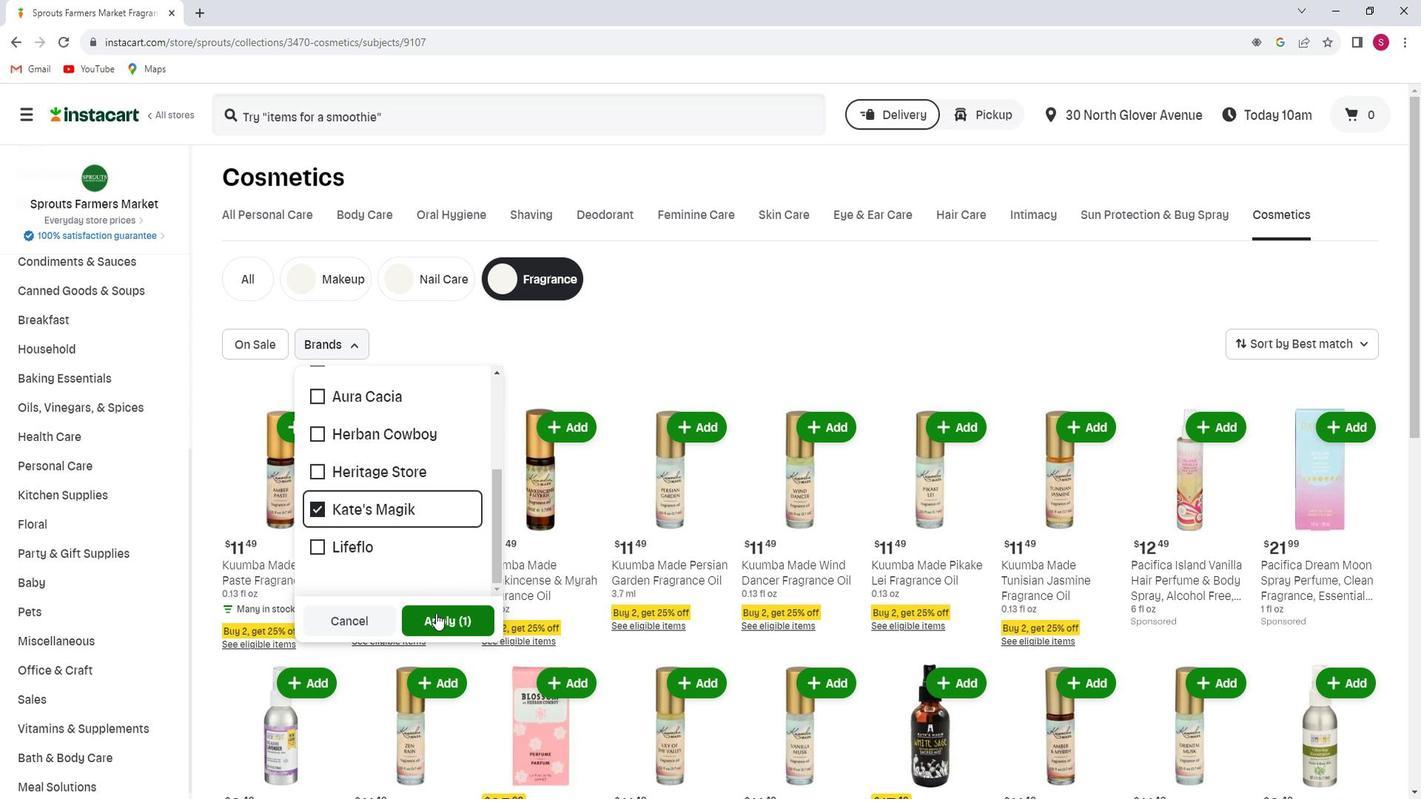 
Action: Mouse pressed left at (451, 607)
Screenshot: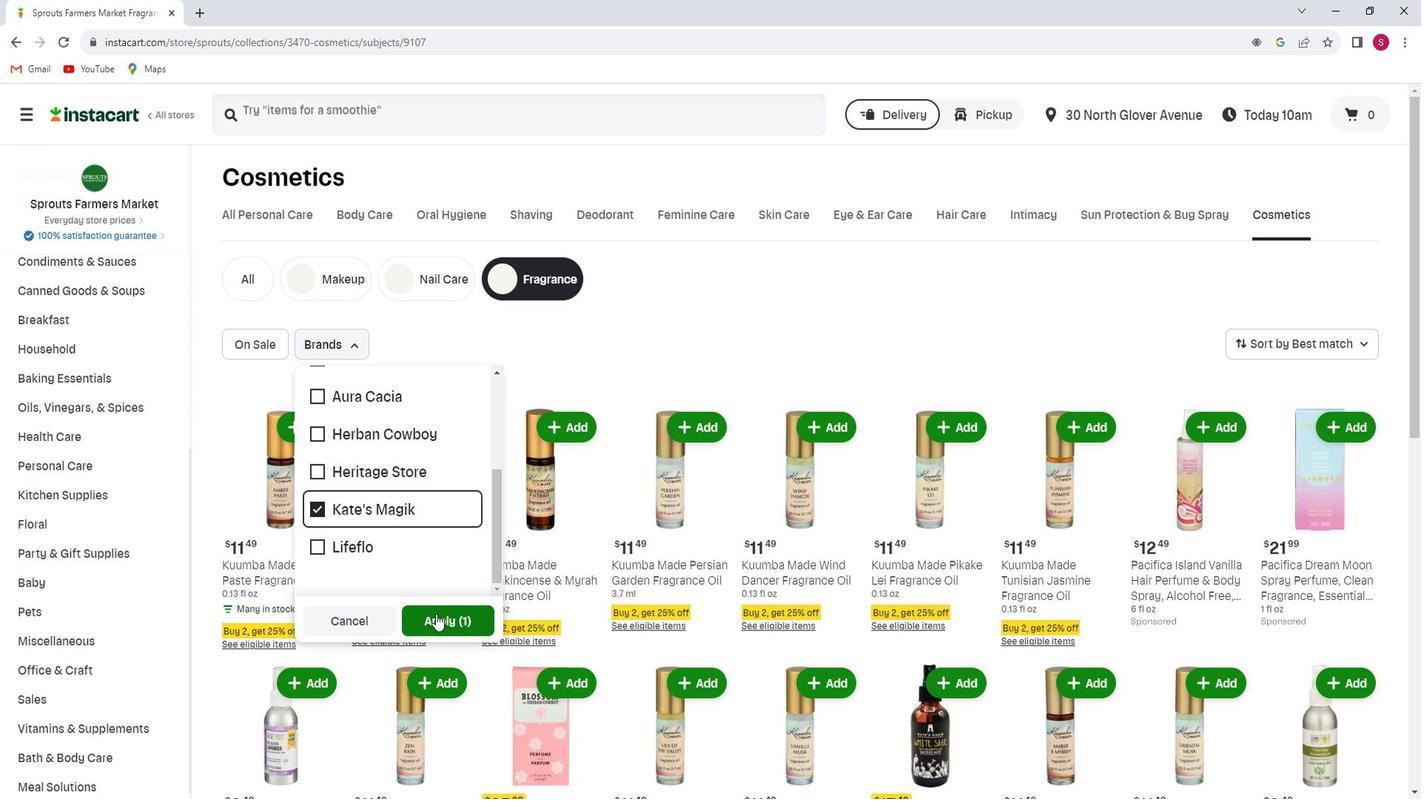 
